 Task: Add a signature Marley Cooper containing Best wishes for a happy National Law Enforcement Appreciation Day, Marley Cooper to email address softage.3@softage.net and add a folder Real estate leases
Action: Mouse moved to (482, 455)
Screenshot: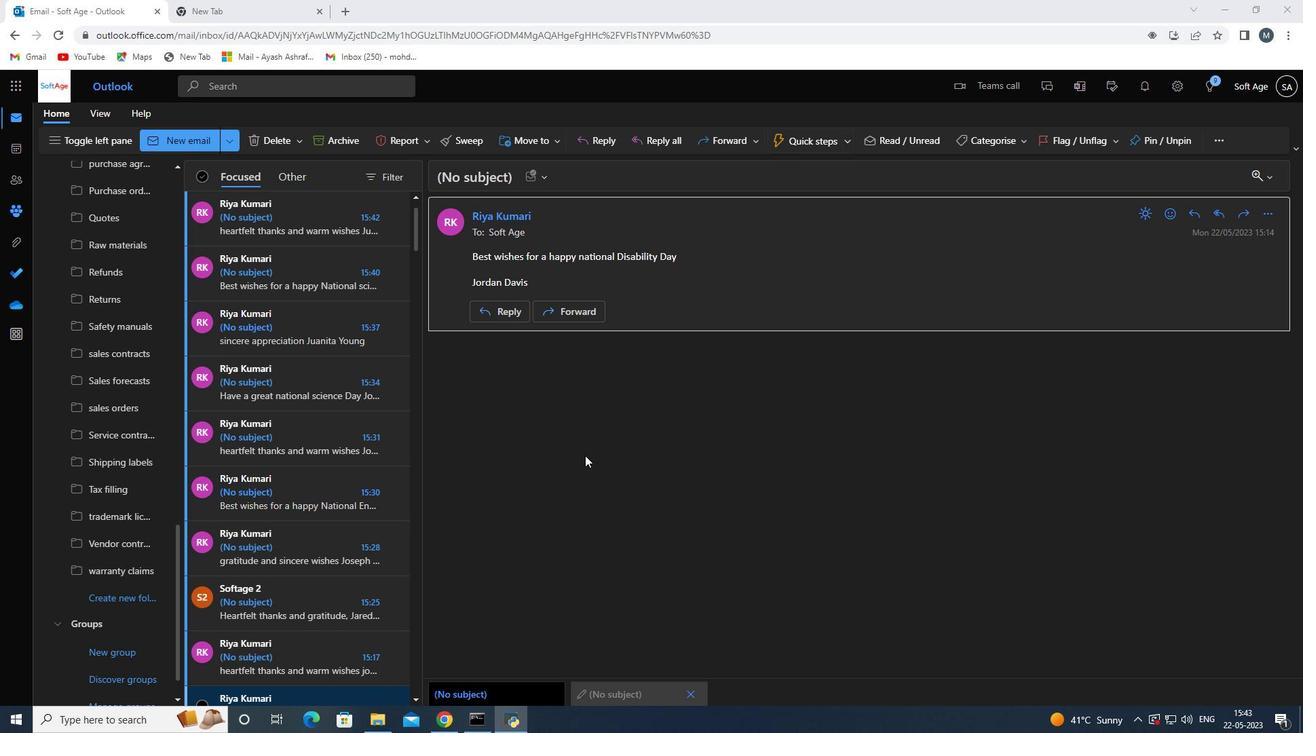 
Action: Mouse scrolled (482, 456) with delta (0, 0)
Screenshot: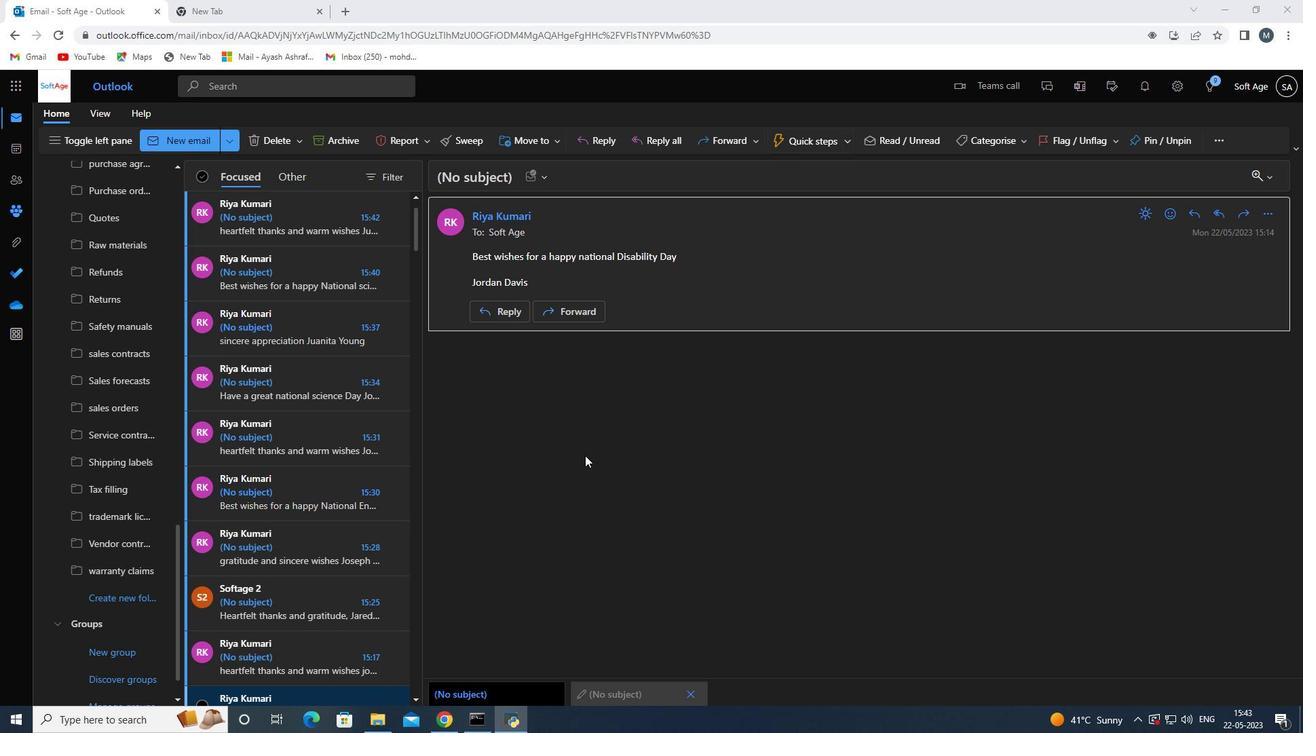 
Action: Mouse moved to (465, 447)
Screenshot: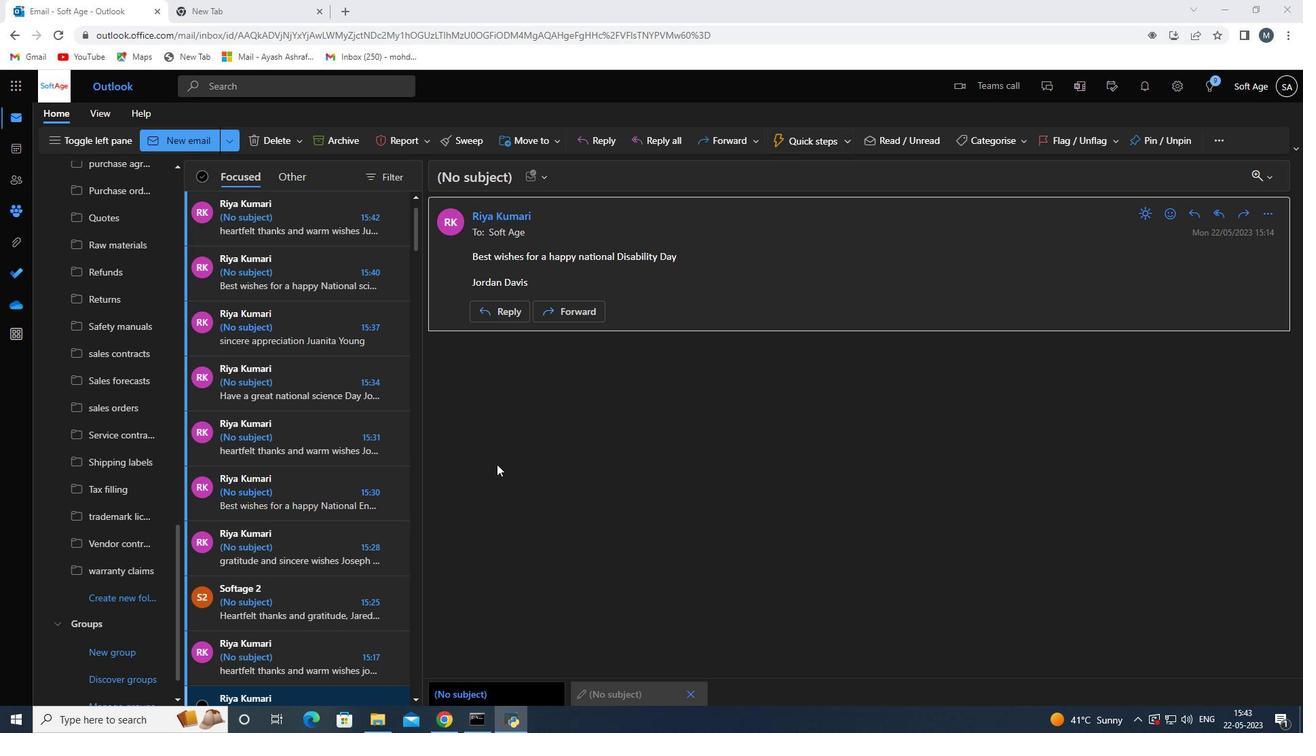 
Action: Mouse scrolled (465, 448) with delta (0, 0)
Screenshot: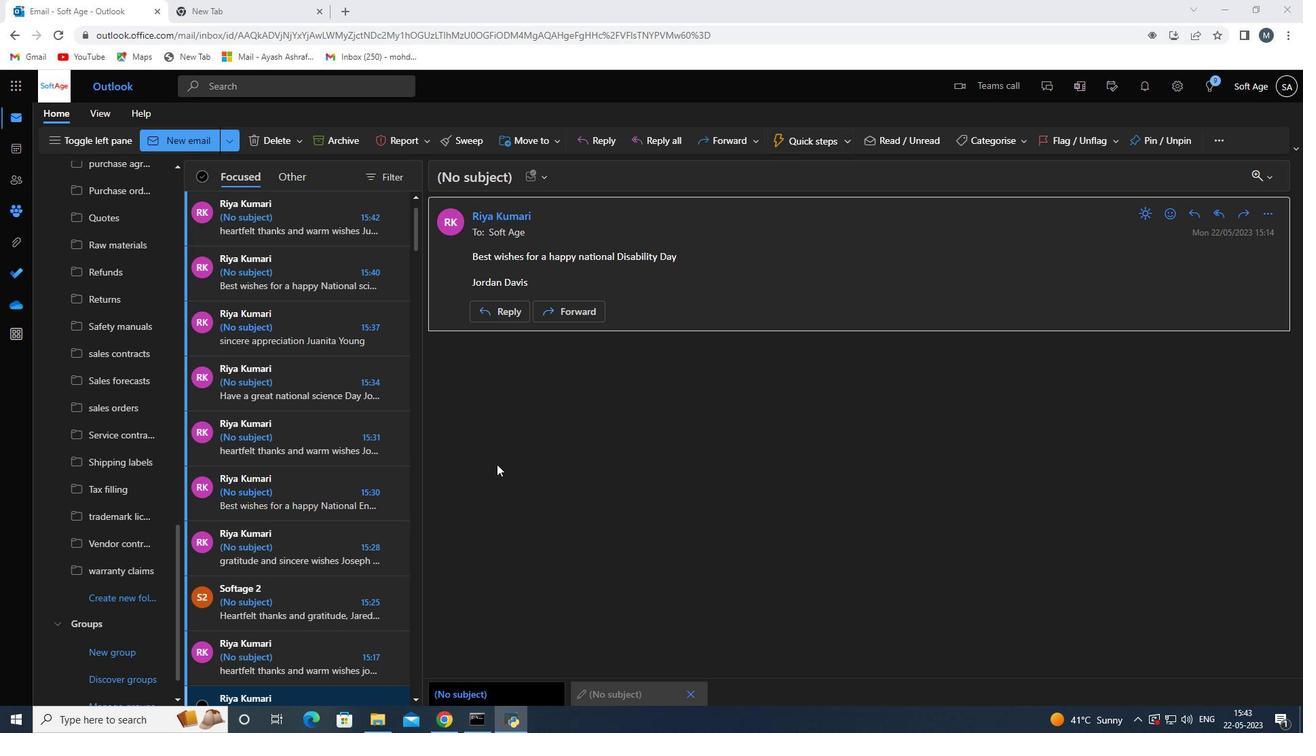 
Action: Mouse moved to (454, 443)
Screenshot: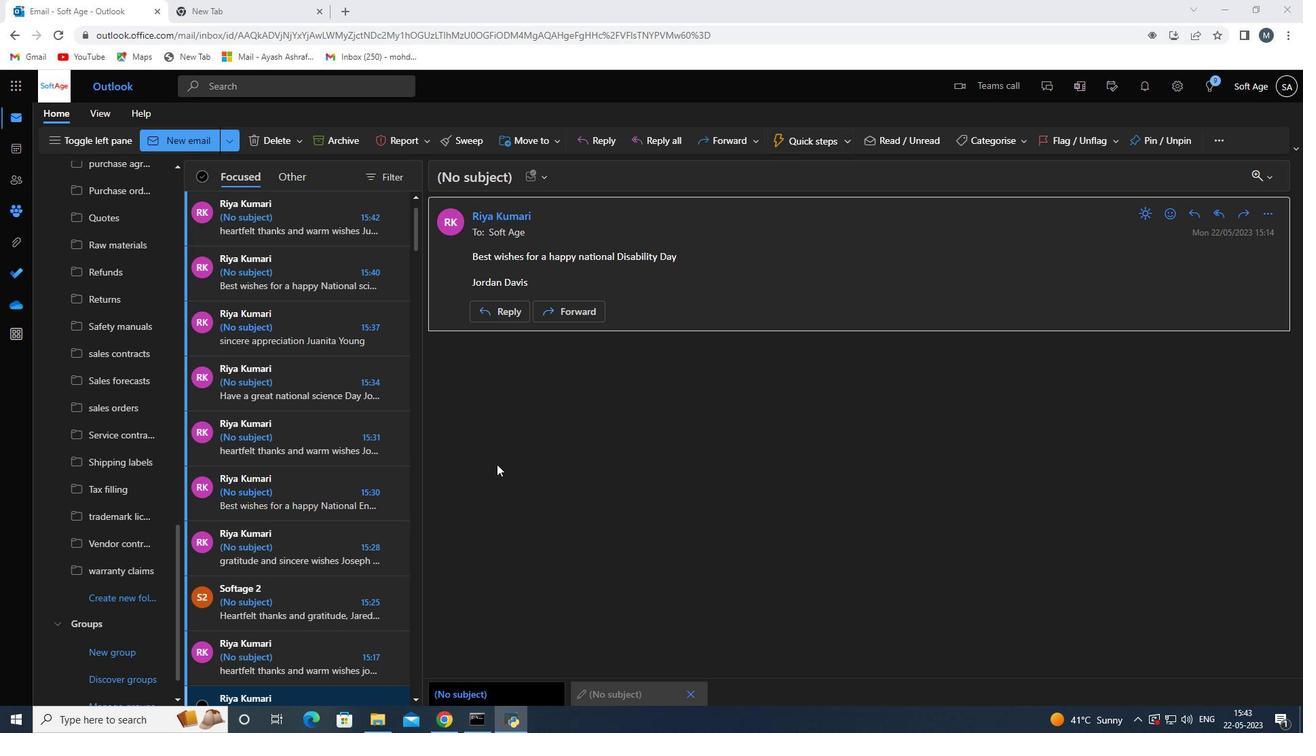 
Action: Mouse scrolled (454, 444) with delta (0, 0)
Screenshot: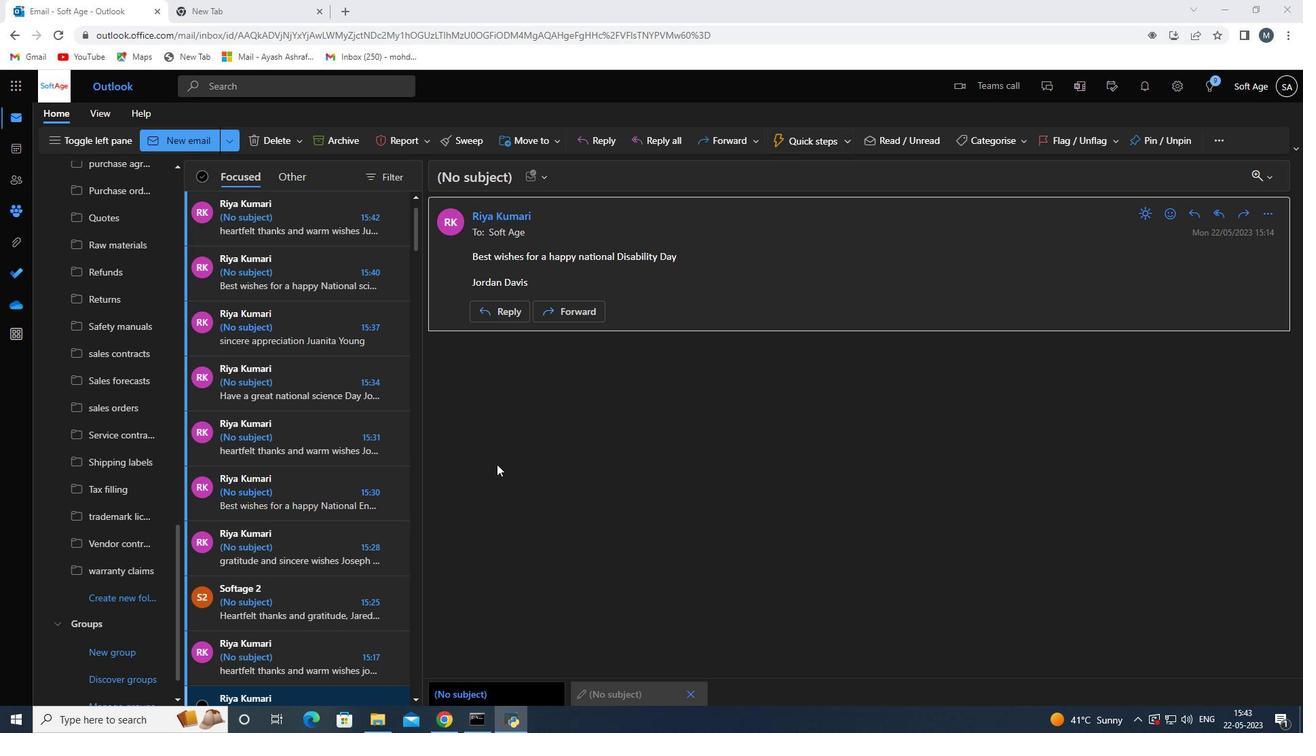 
Action: Mouse moved to (437, 433)
Screenshot: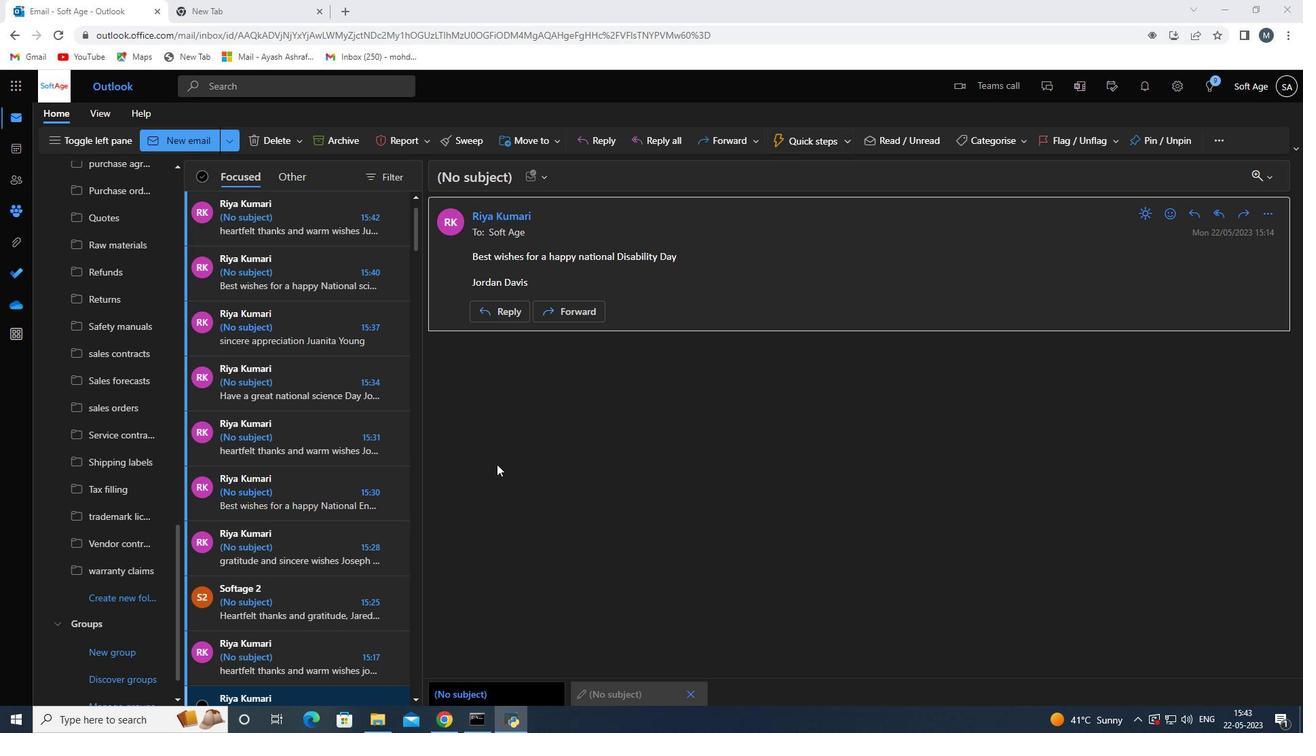 
Action: Mouse scrolled (437, 434) with delta (0, 0)
Screenshot: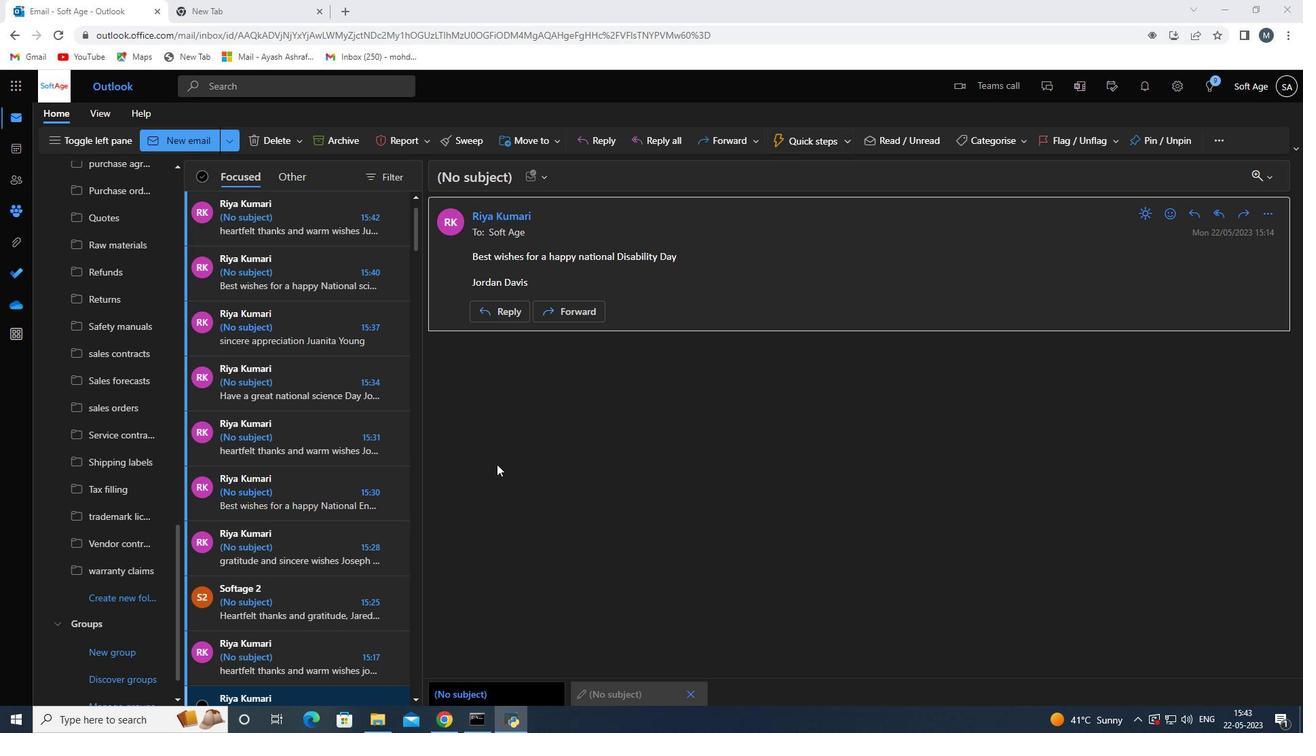 
Action: Mouse moved to (188, 147)
Screenshot: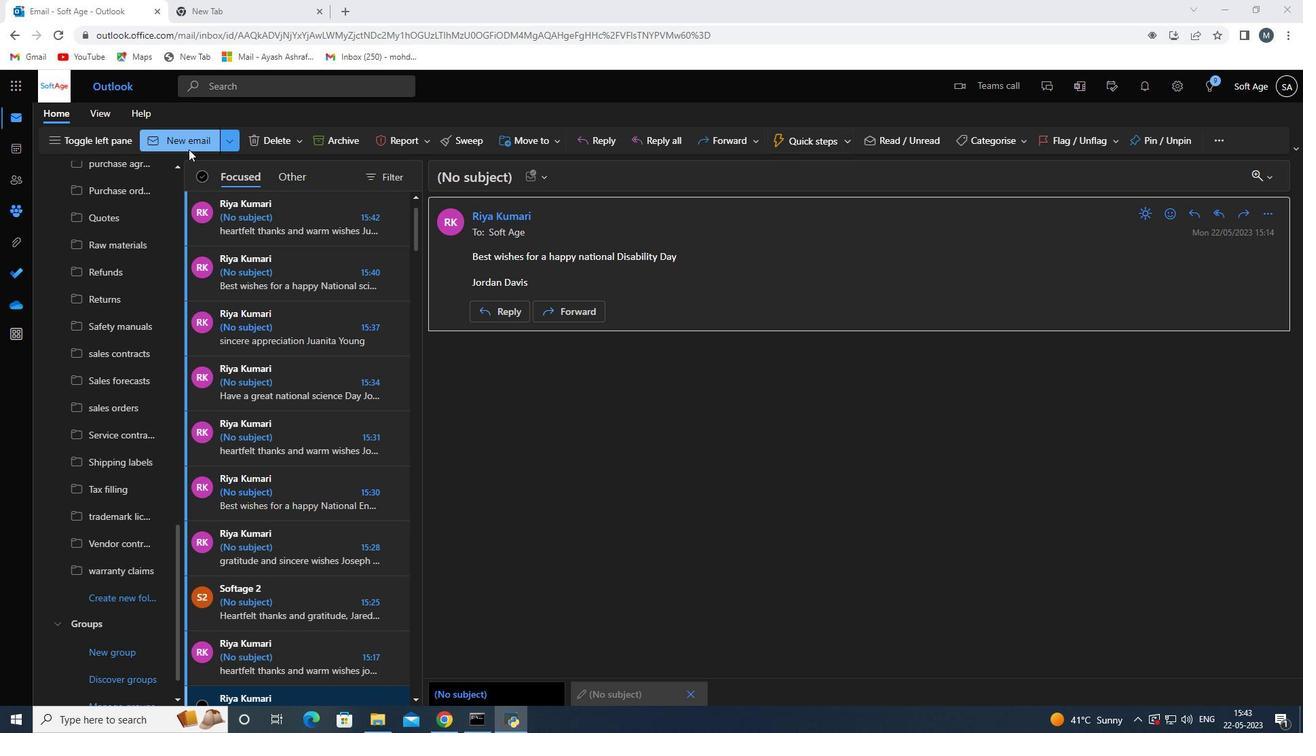 
Action: Mouse pressed left at (188, 147)
Screenshot: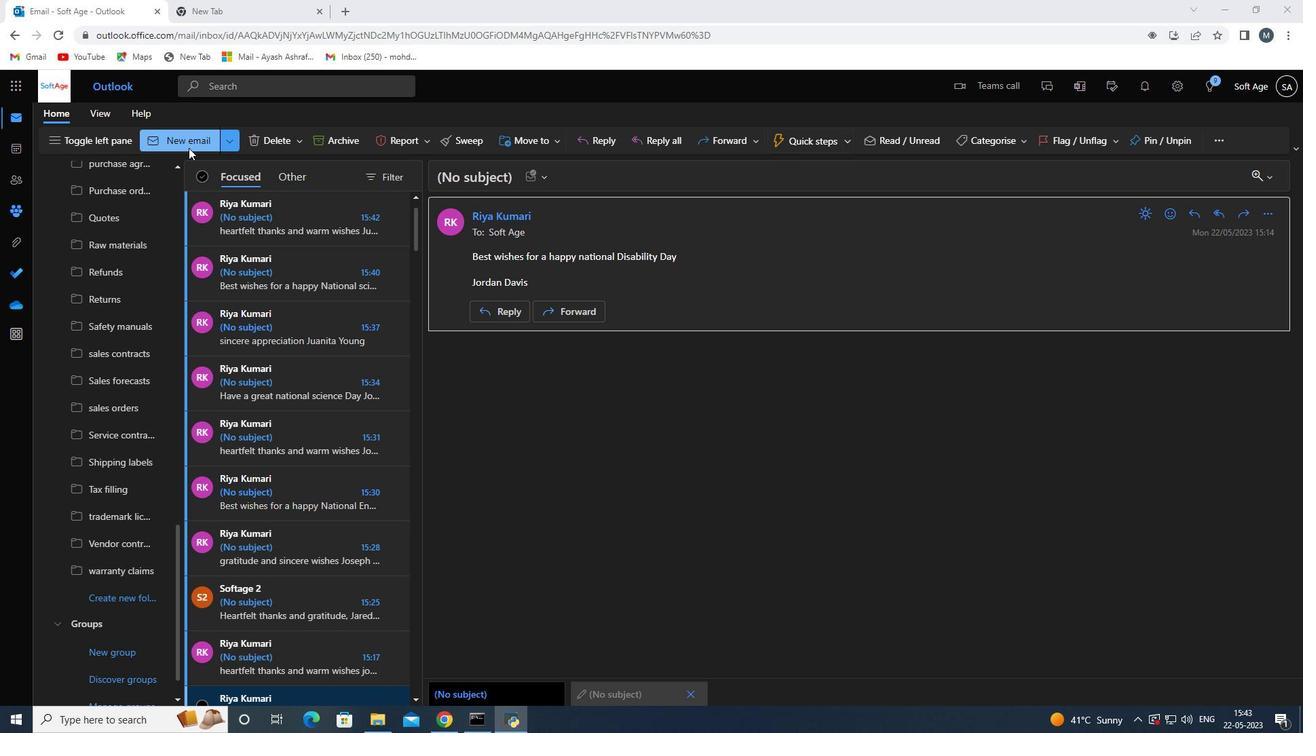 
Action: Mouse moved to (522, 220)
Screenshot: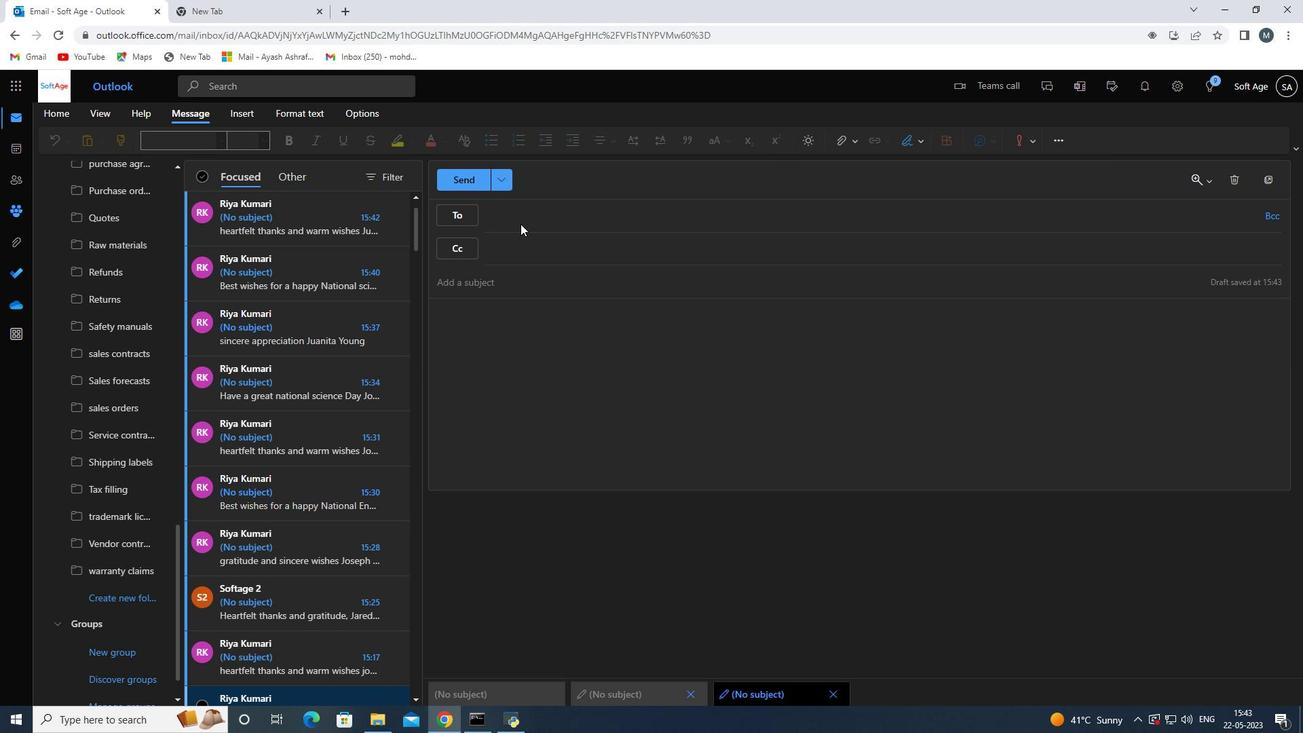 
Action: Mouse pressed left at (522, 220)
Screenshot: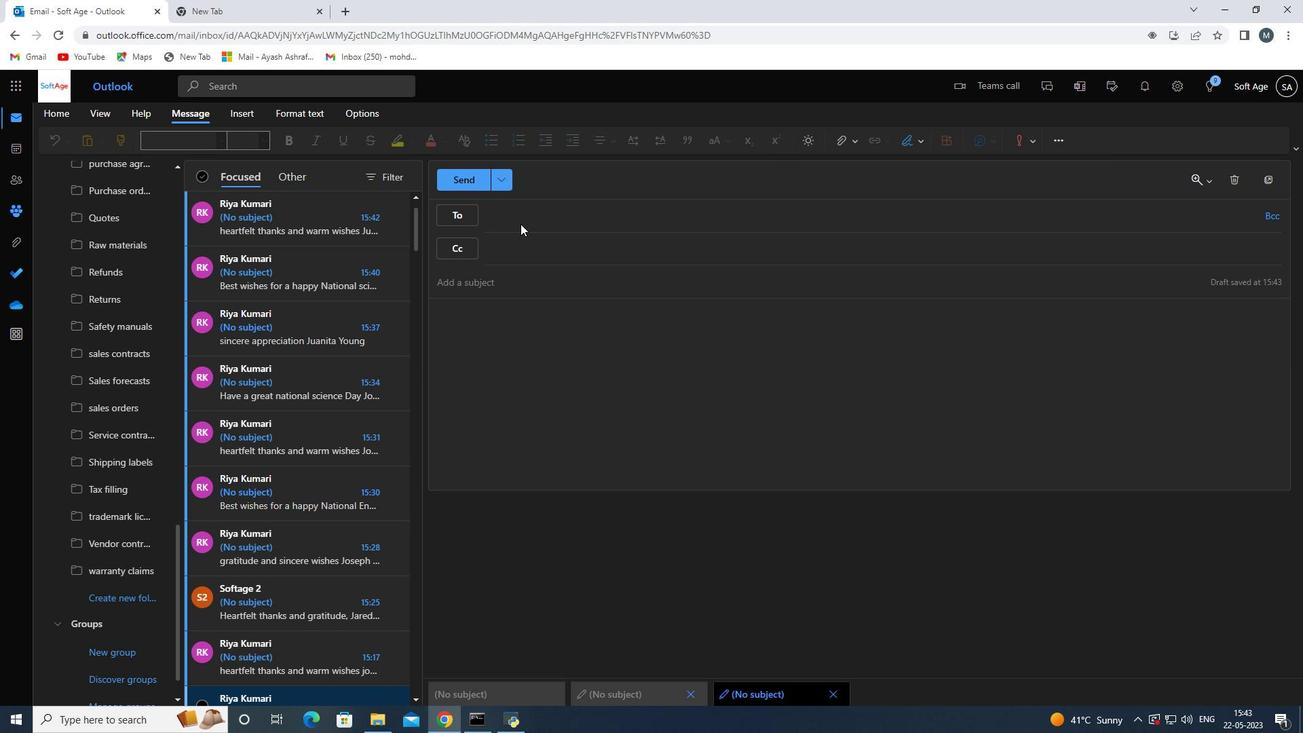 
Action: Mouse moved to (922, 137)
Screenshot: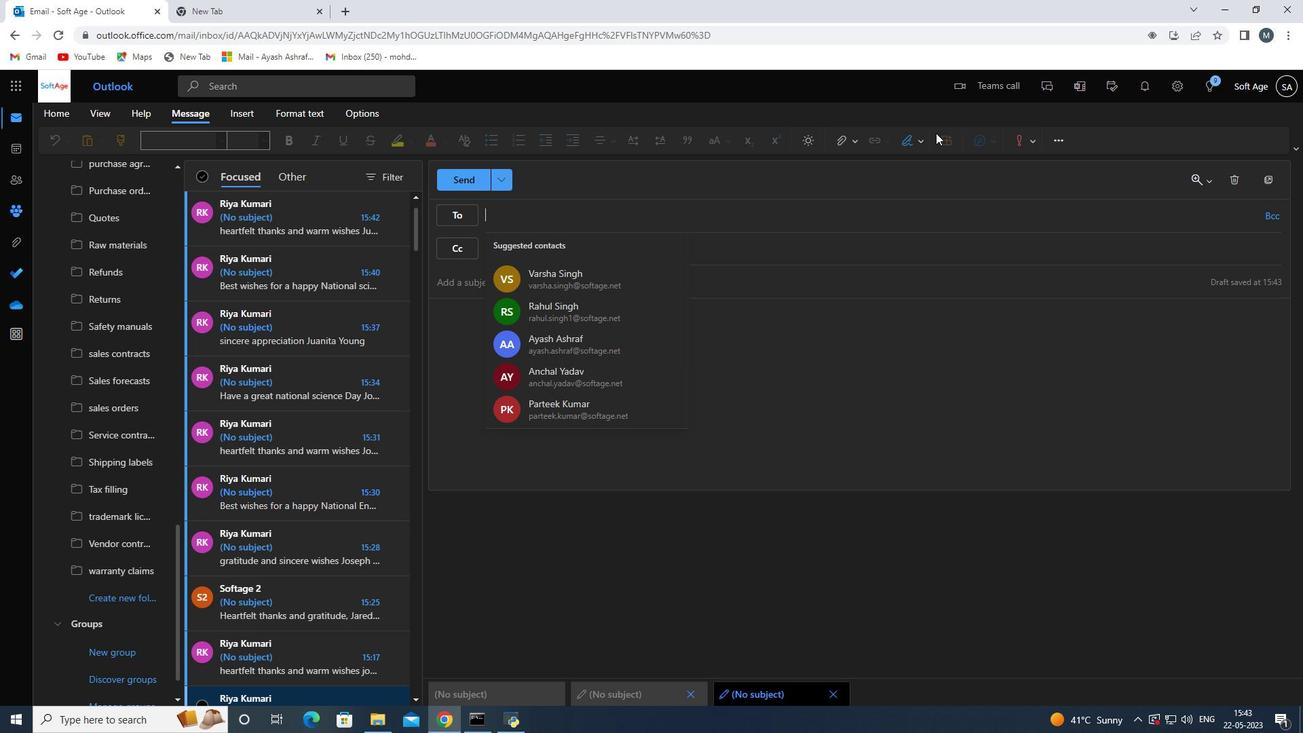 
Action: Mouse pressed left at (922, 137)
Screenshot: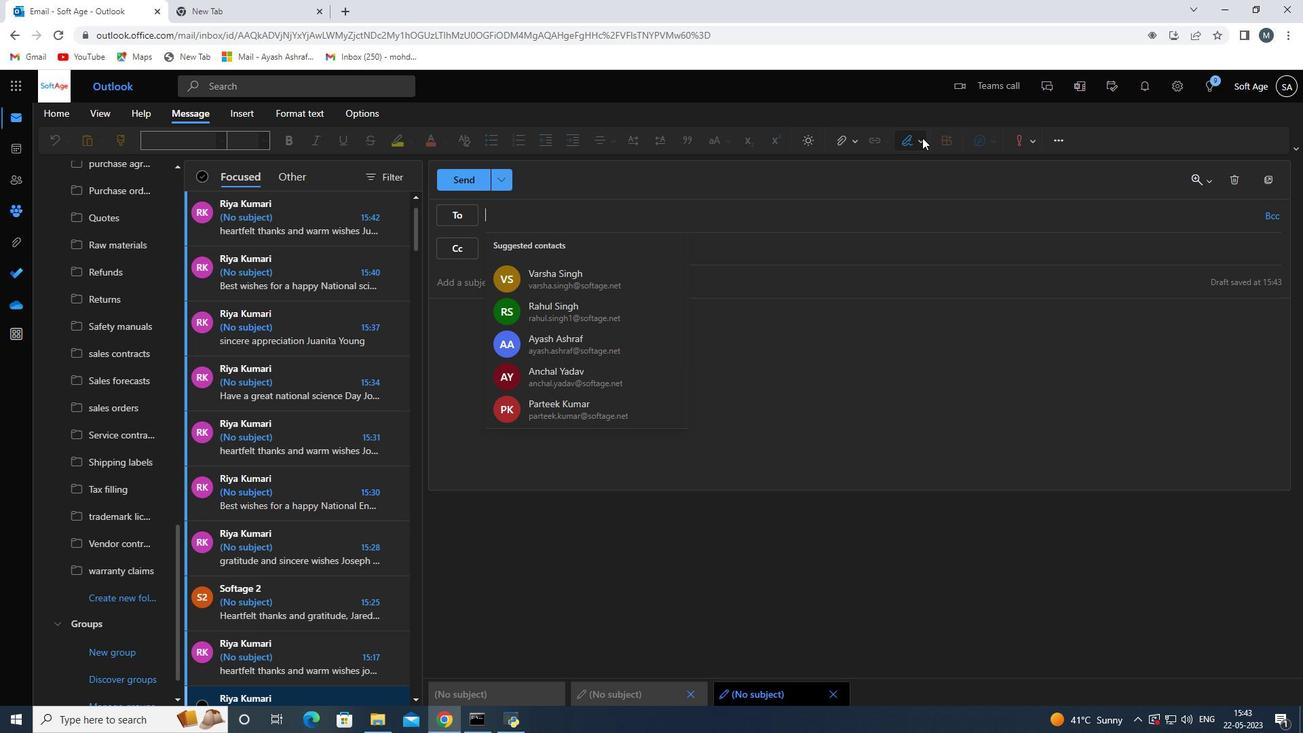 
Action: Mouse moved to (876, 198)
Screenshot: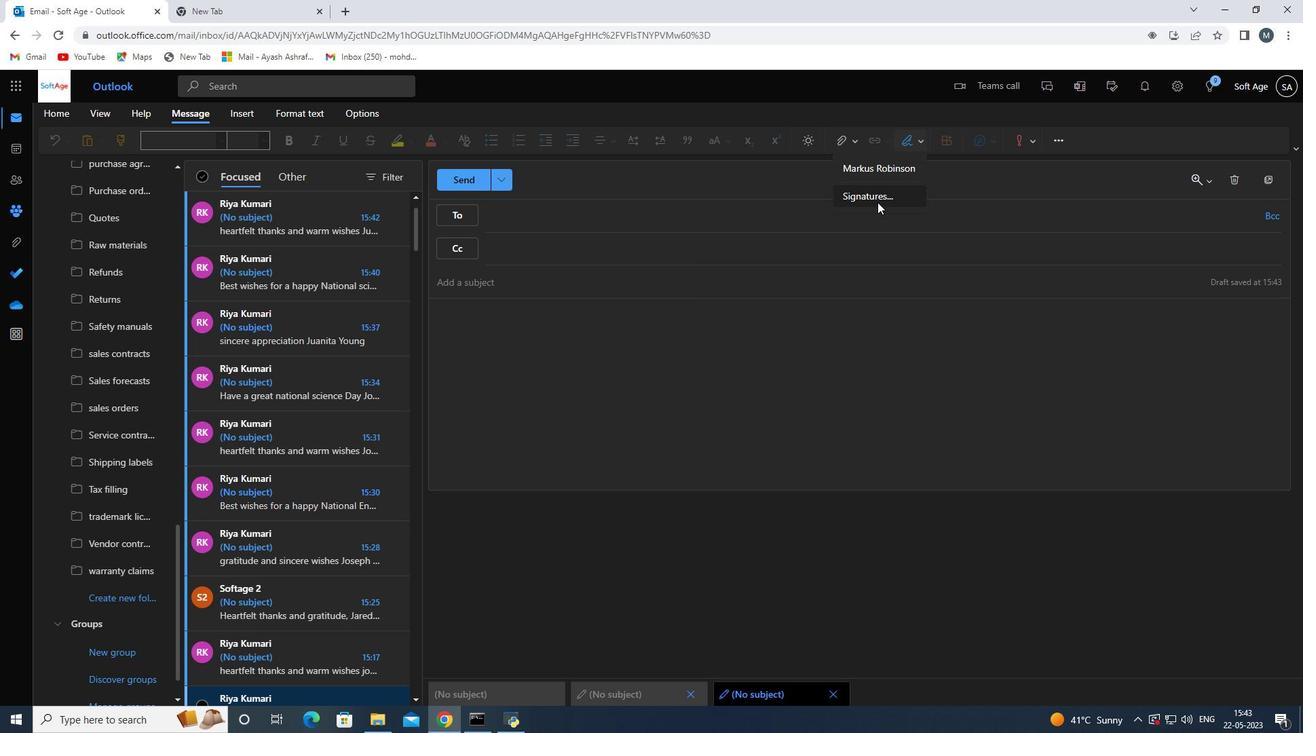 
Action: Mouse pressed left at (876, 198)
Screenshot: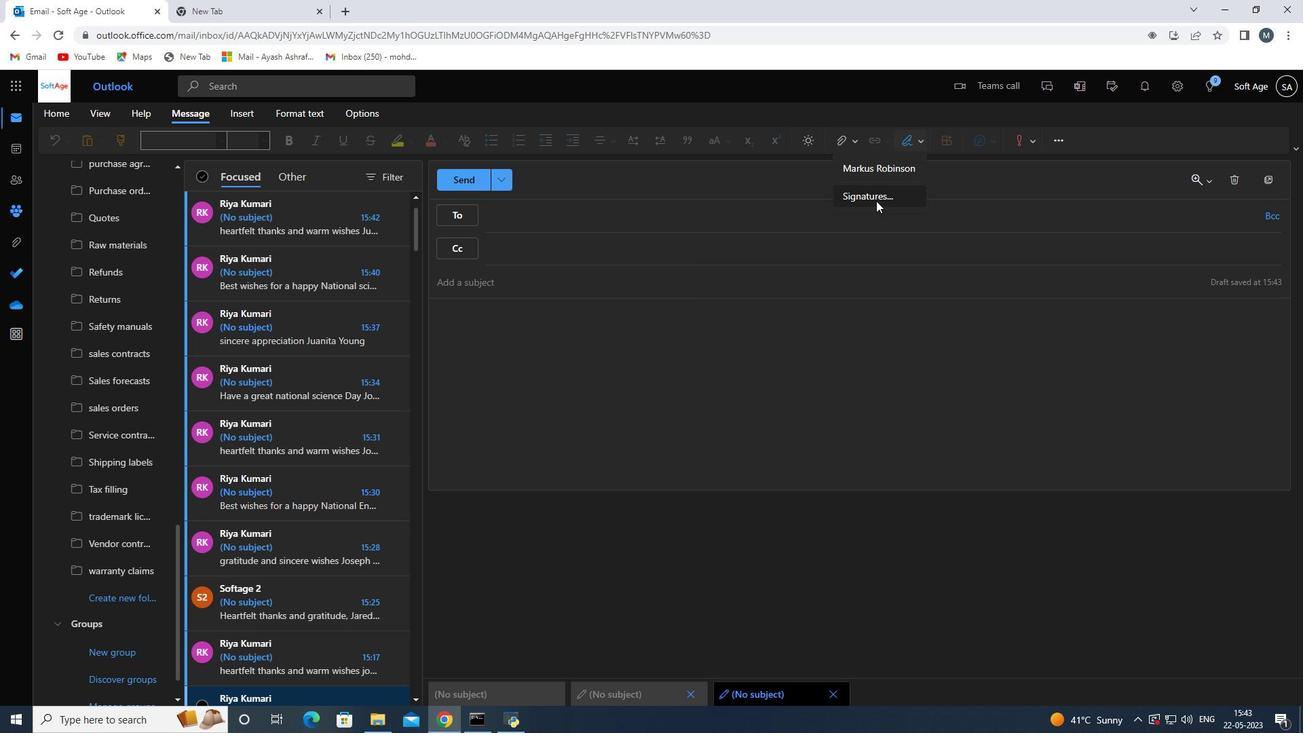 
Action: Mouse moved to (927, 248)
Screenshot: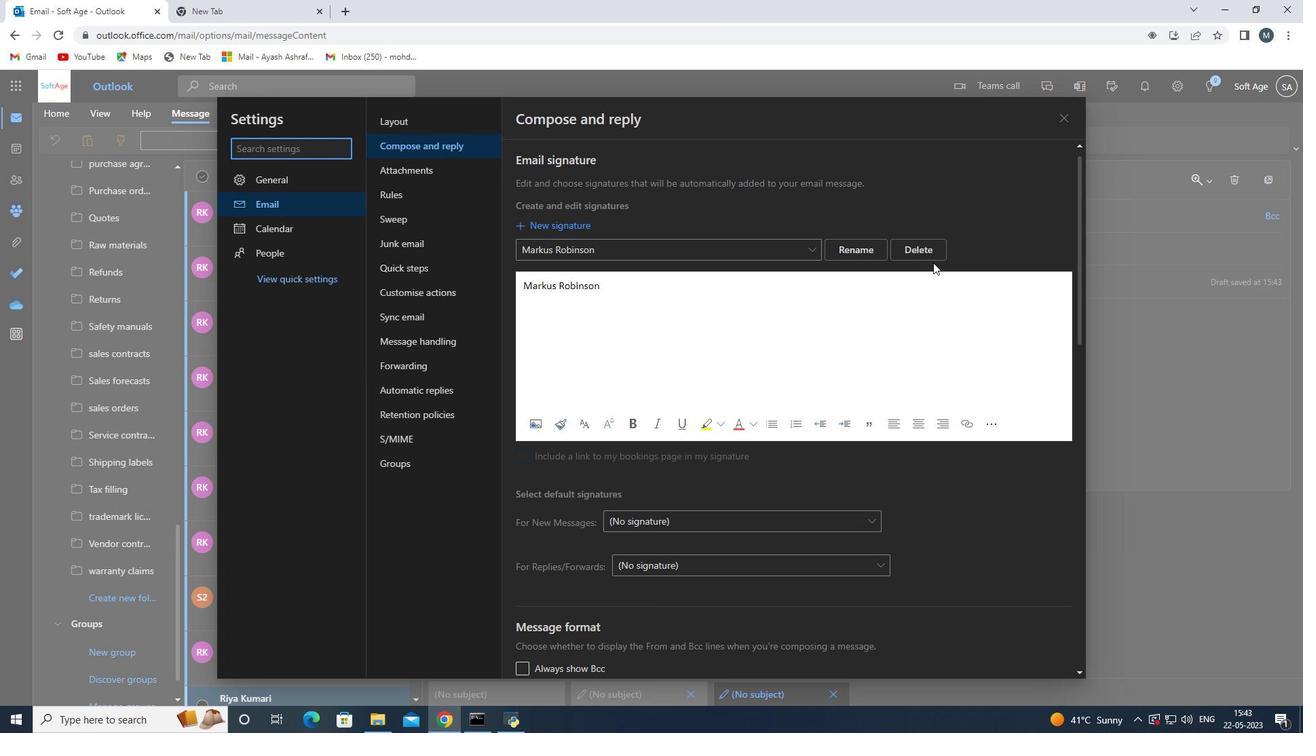 
Action: Mouse pressed left at (927, 248)
Screenshot: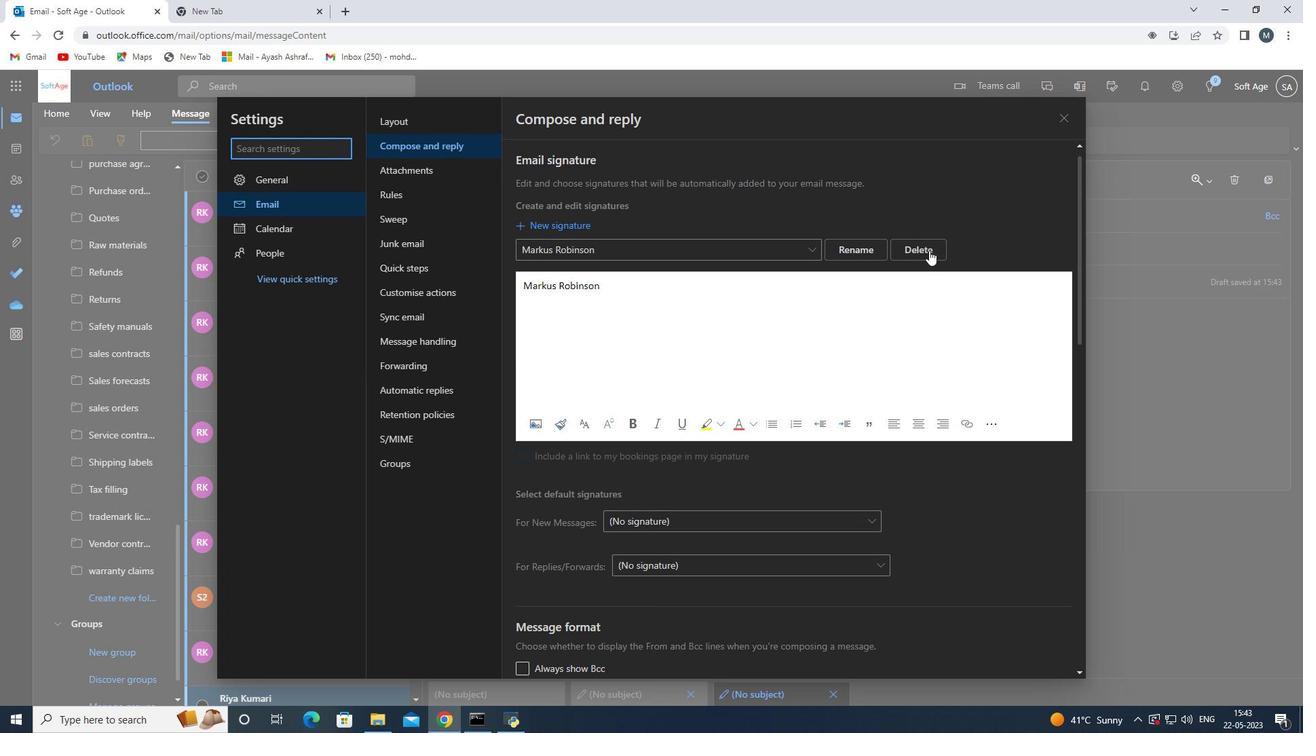 
Action: Mouse moved to (617, 248)
Screenshot: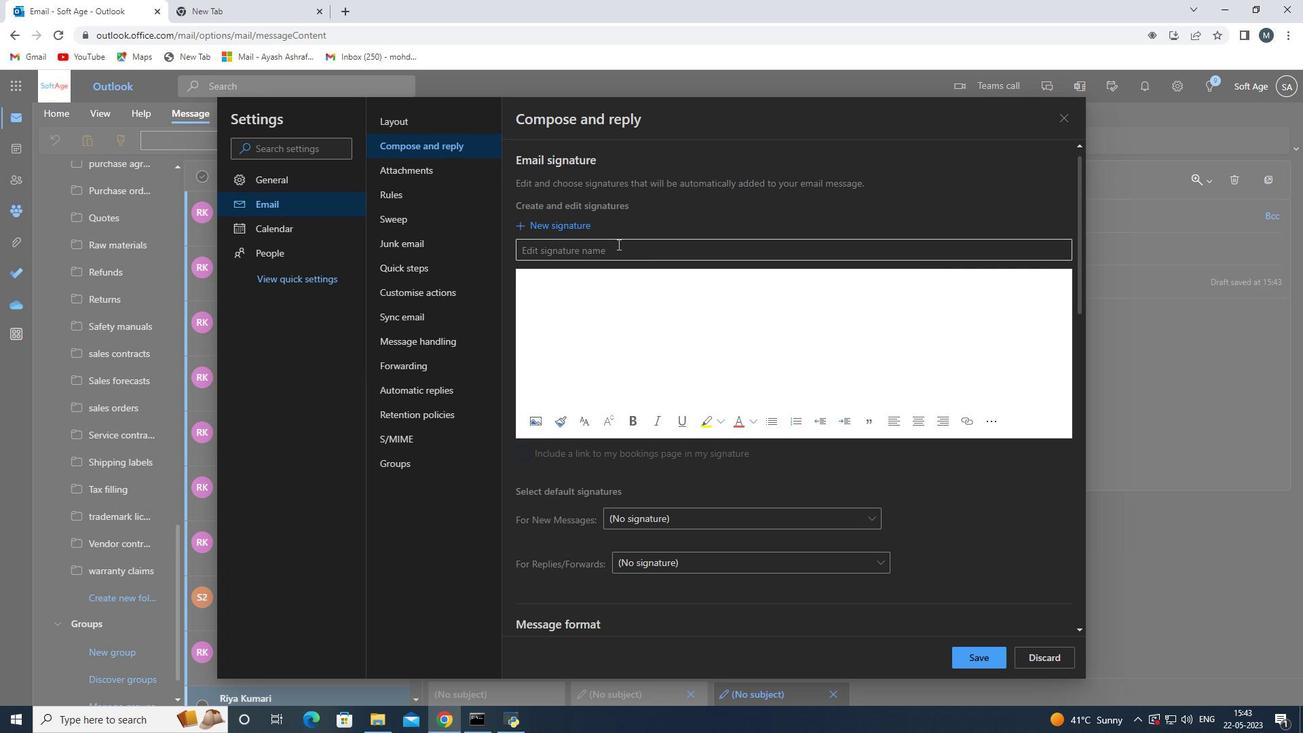 
Action: Mouse pressed left at (617, 248)
Screenshot: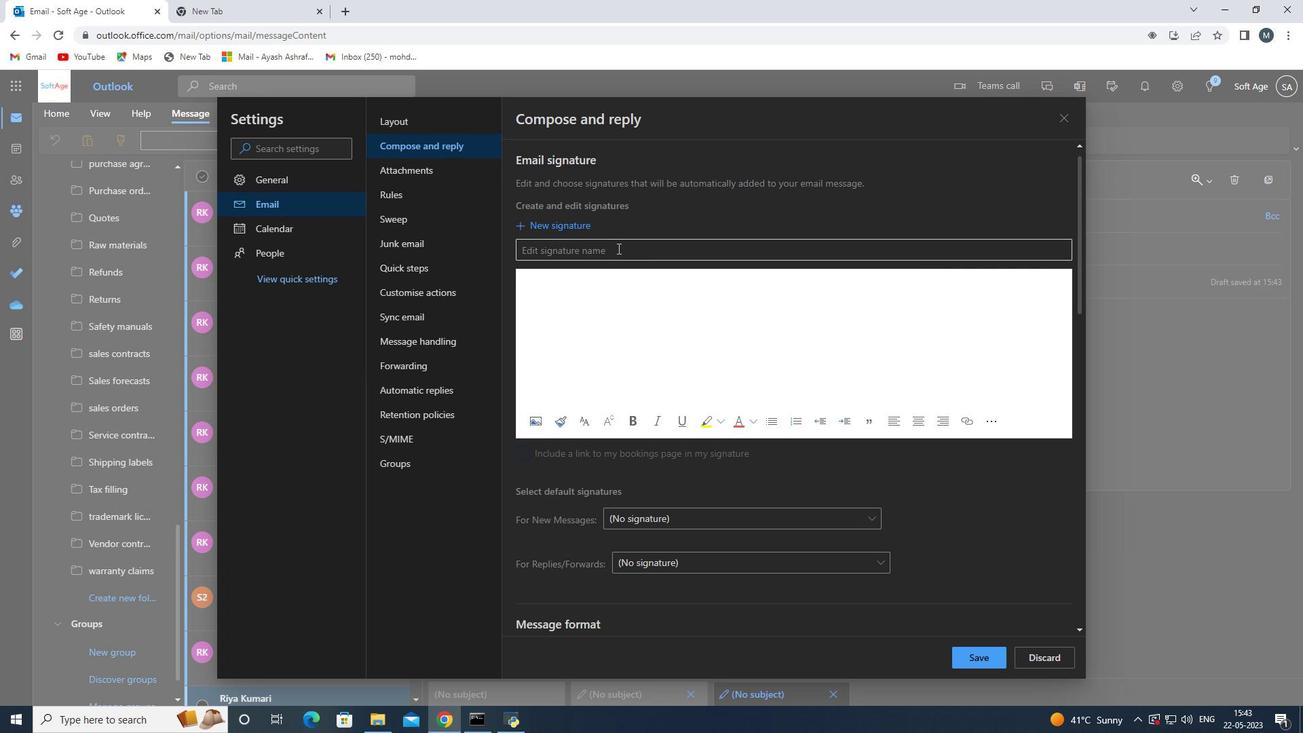
Action: Key pressed <Key.shift>marley<Key.space><Key.backspace><Key.backspace><Key.backspace><Key.backspace><Key.backspace><Key.backspace><Key.backspace><Key.backspace><Key.backspace><Key.backspace><Key.backspace><Key.backspace><Key.shift>Marley<Key.space><Key.shift><Key.shift><Key.shift><Key.shift><Key.shift><Key.shift>Cooper<Key.space>
Screenshot: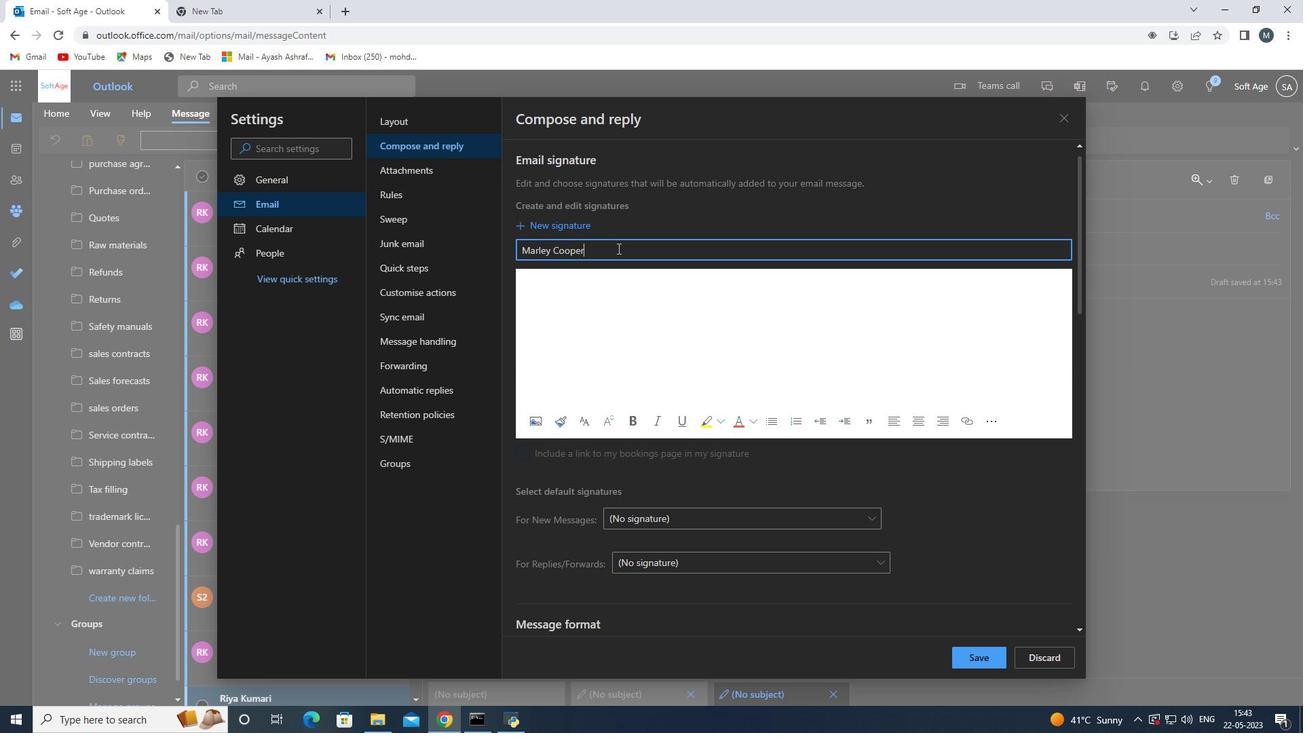 
Action: Mouse moved to (603, 299)
Screenshot: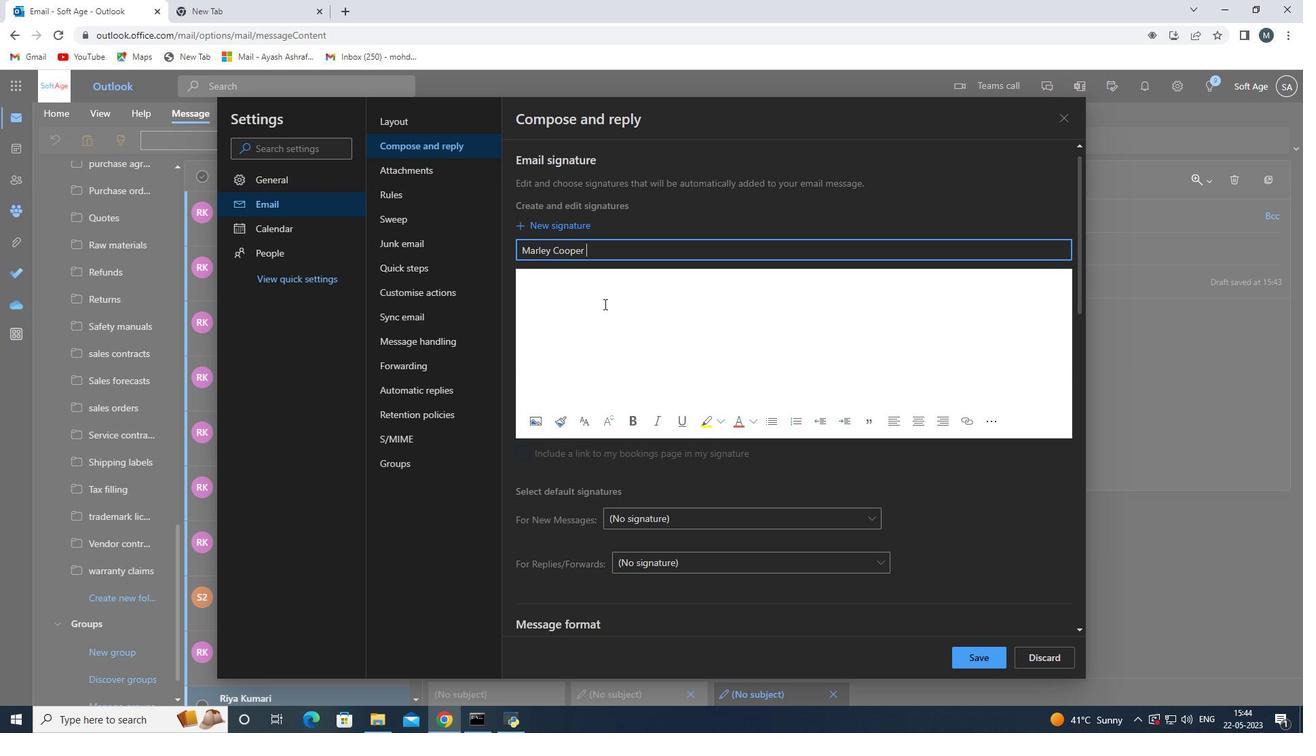 
Action: Mouse pressed left at (603, 299)
Screenshot: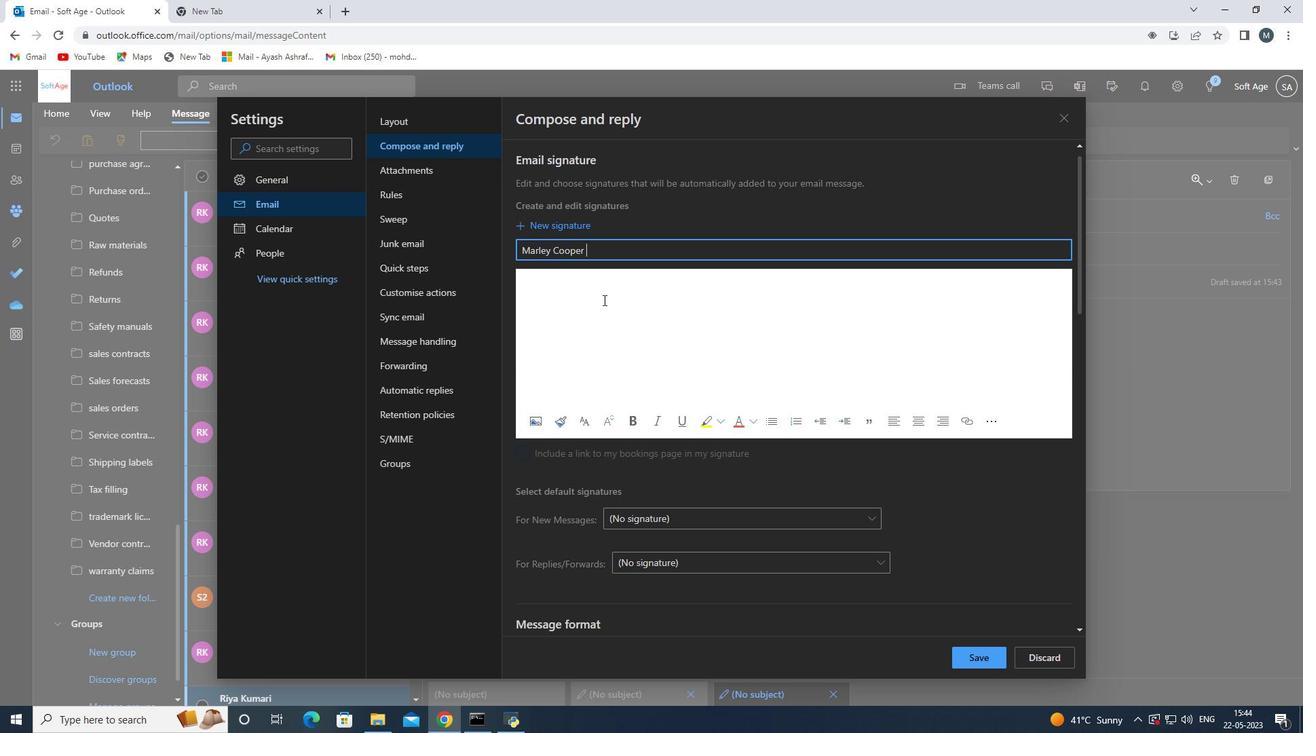 
Action: Mouse moved to (603, 298)
Screenshot: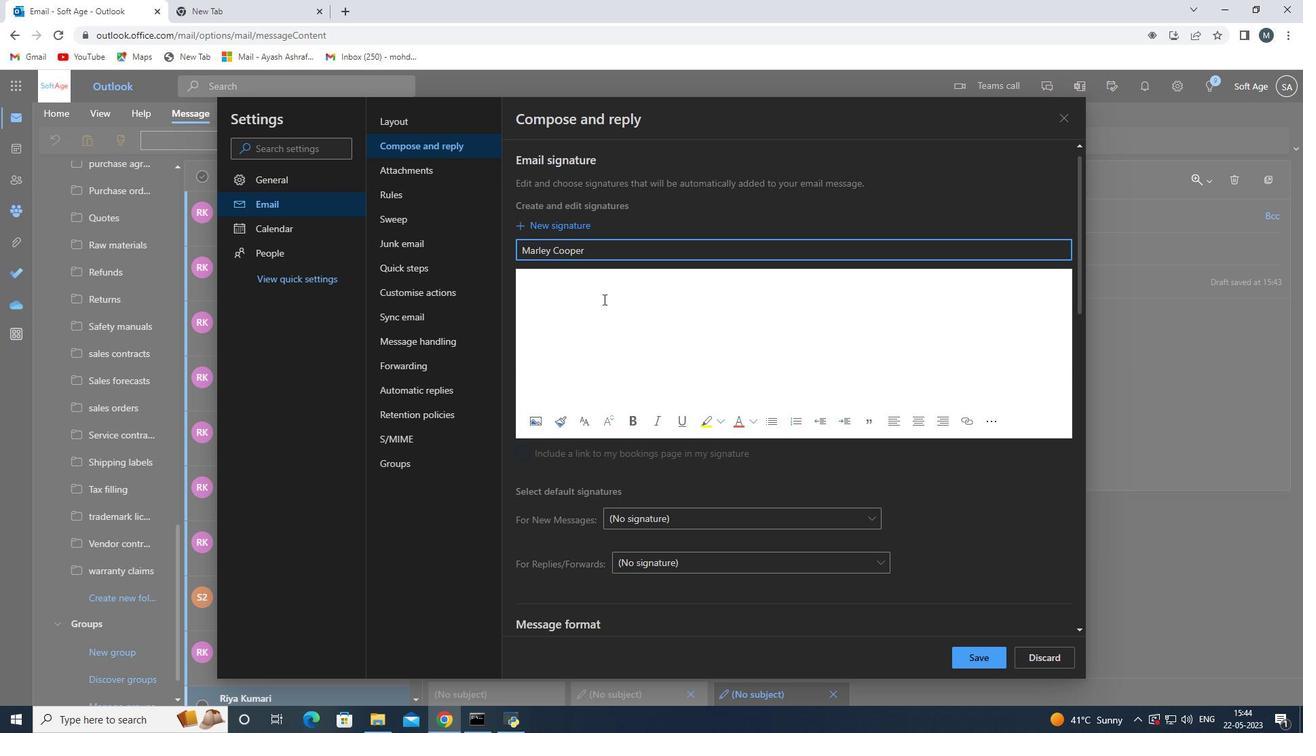 
Action: Key pressed <Key.shift>Marley<Key.space><Key.shift><Key.shift><Key.shift><Key.shift><Key.shift><Key.shift><Key.shift>Cooper<Key.space>
Screenshot: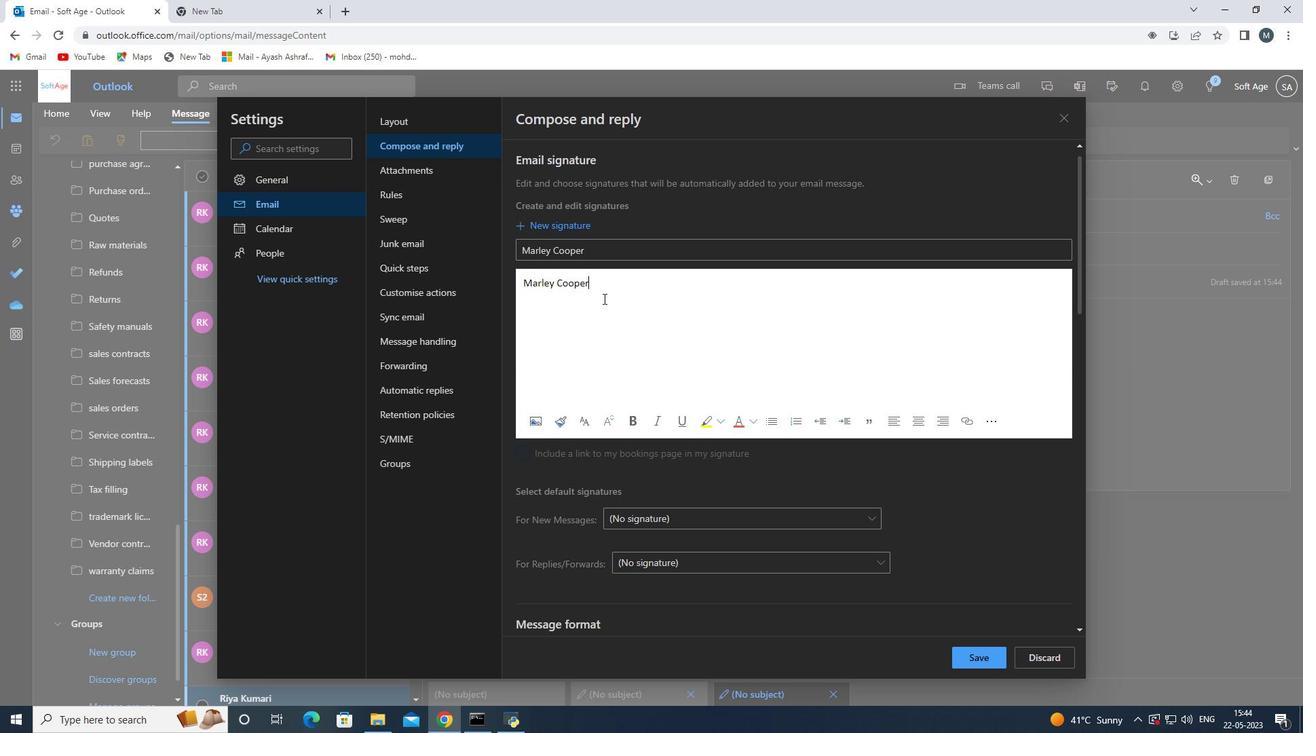 
Action: Mouse moved to (977, 666)
Screenshot: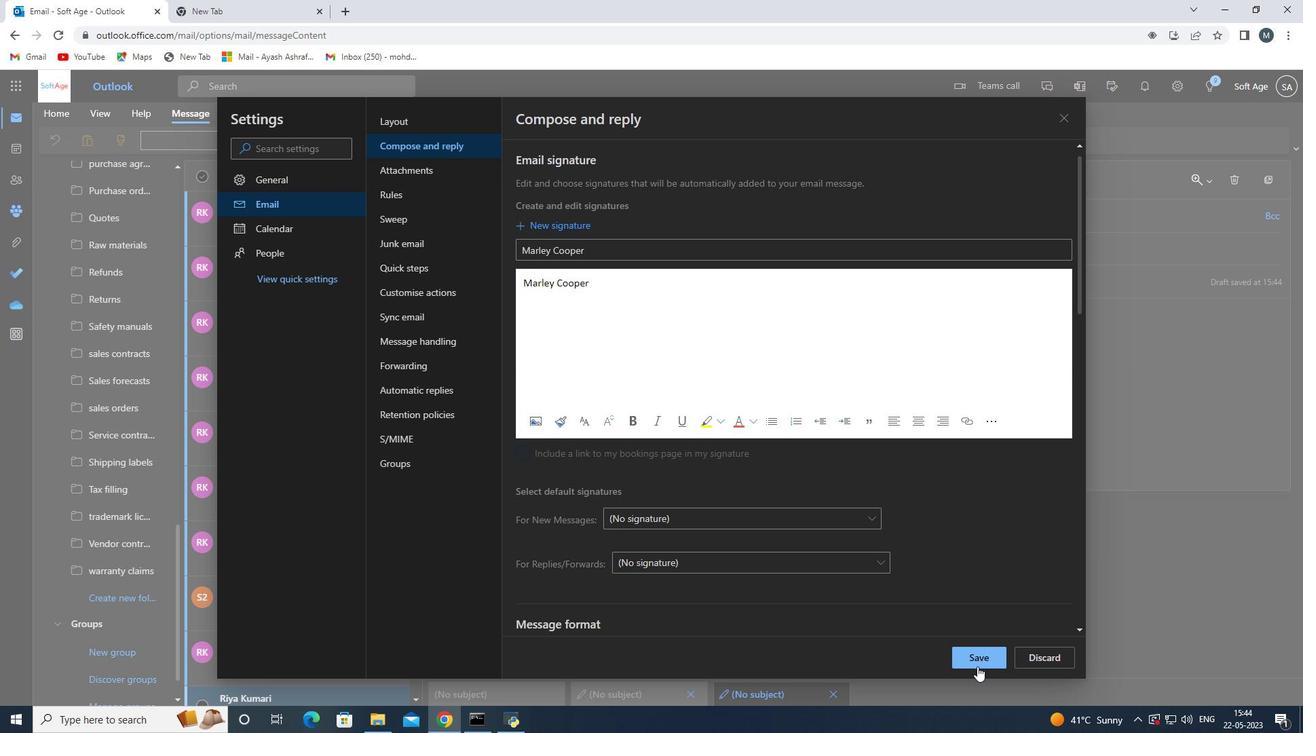 
Action: Mouse pressed left at (977, 666)
Screenshot: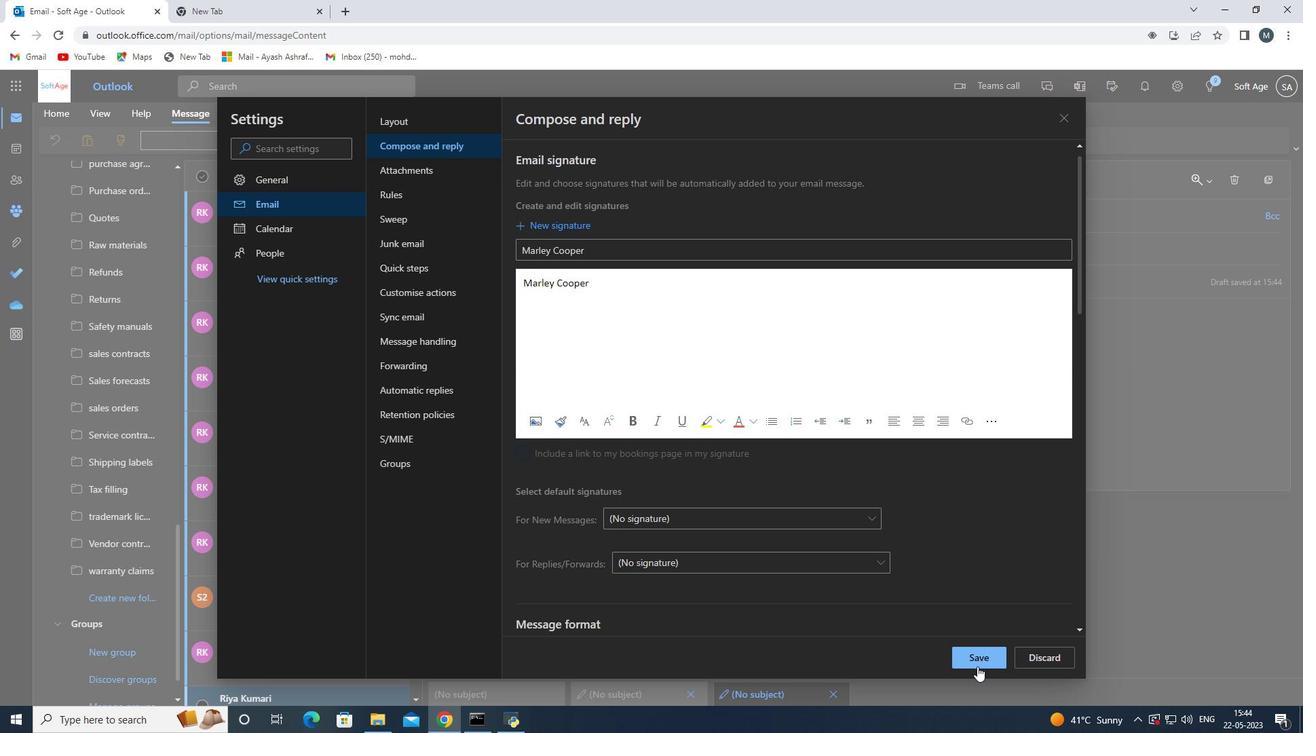 
Action: Mouse moved to (1060, 117)
Screenshot: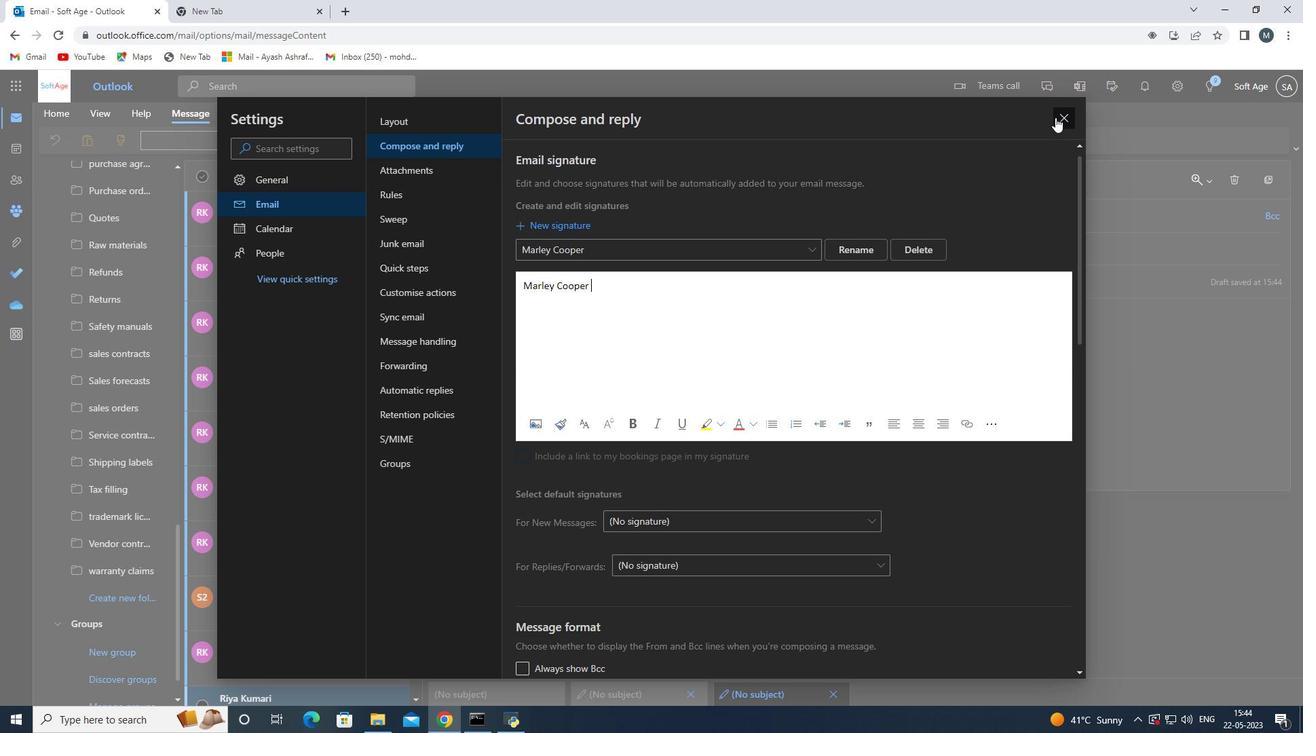 
Action: Mouse pressed left at (1060, 117)
Screenshot: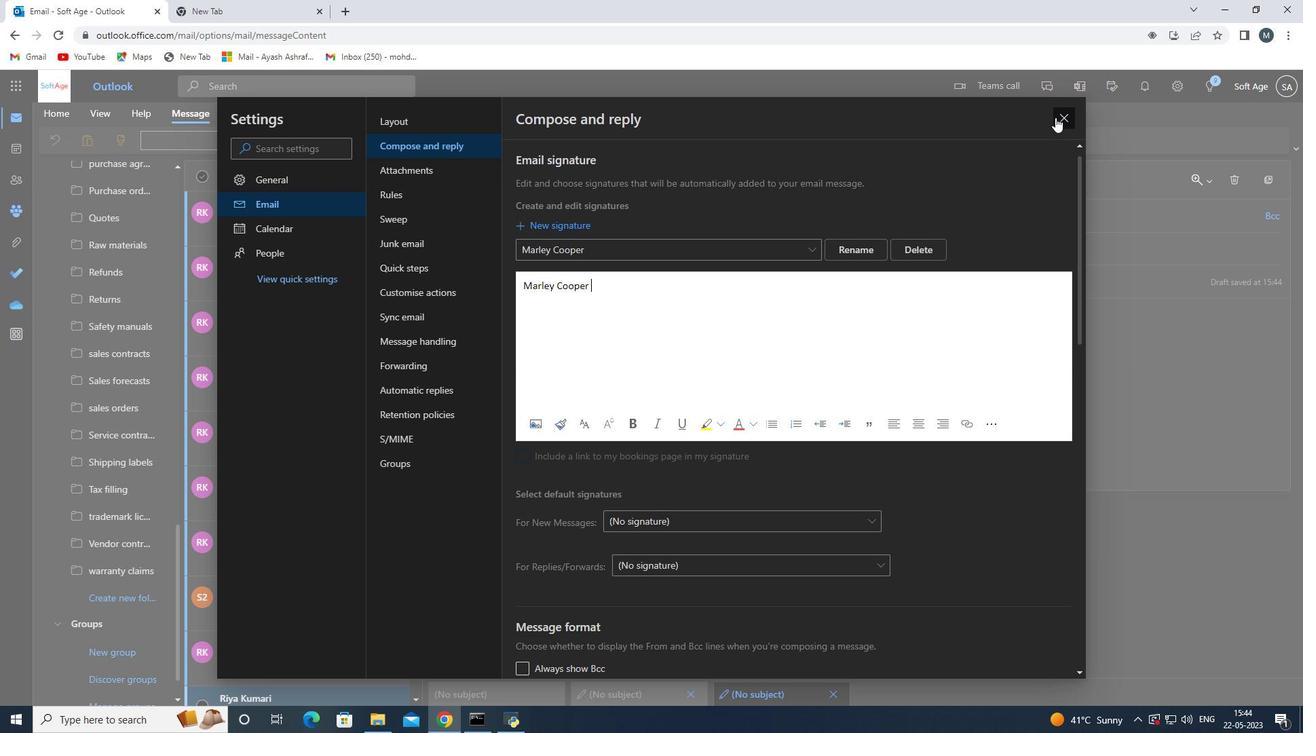 
Action: Mouse moved to (542, 310)
Screenshot: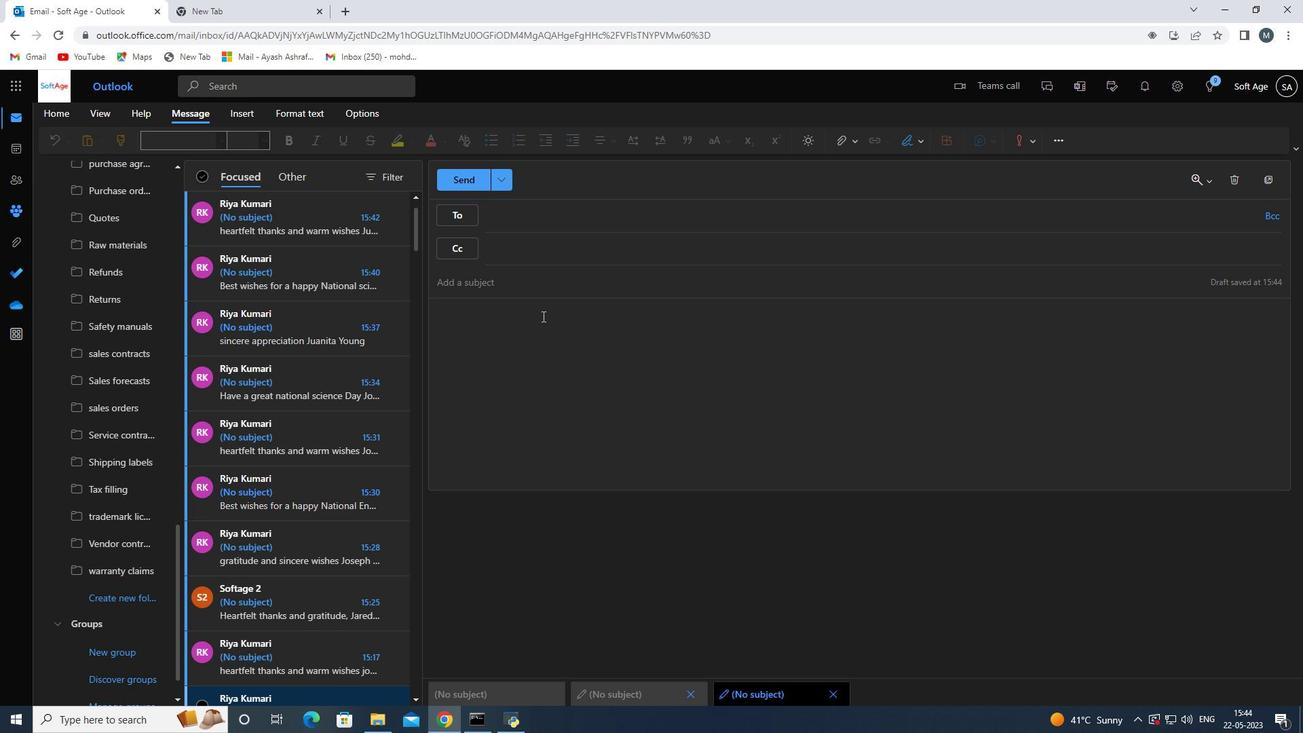 
Action: Mouse pressed left at (542, 310)
Screenshot: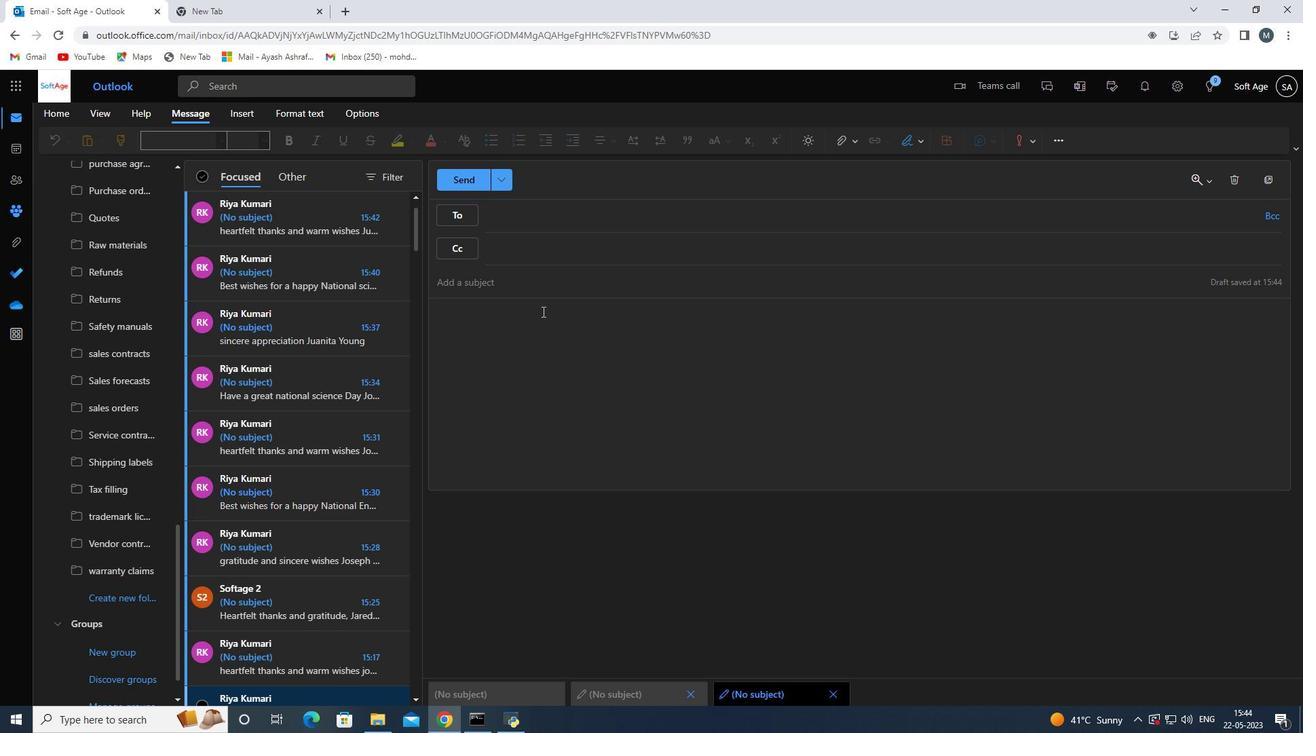 
Action: Mouse moved to (539, 310)
Screenshot: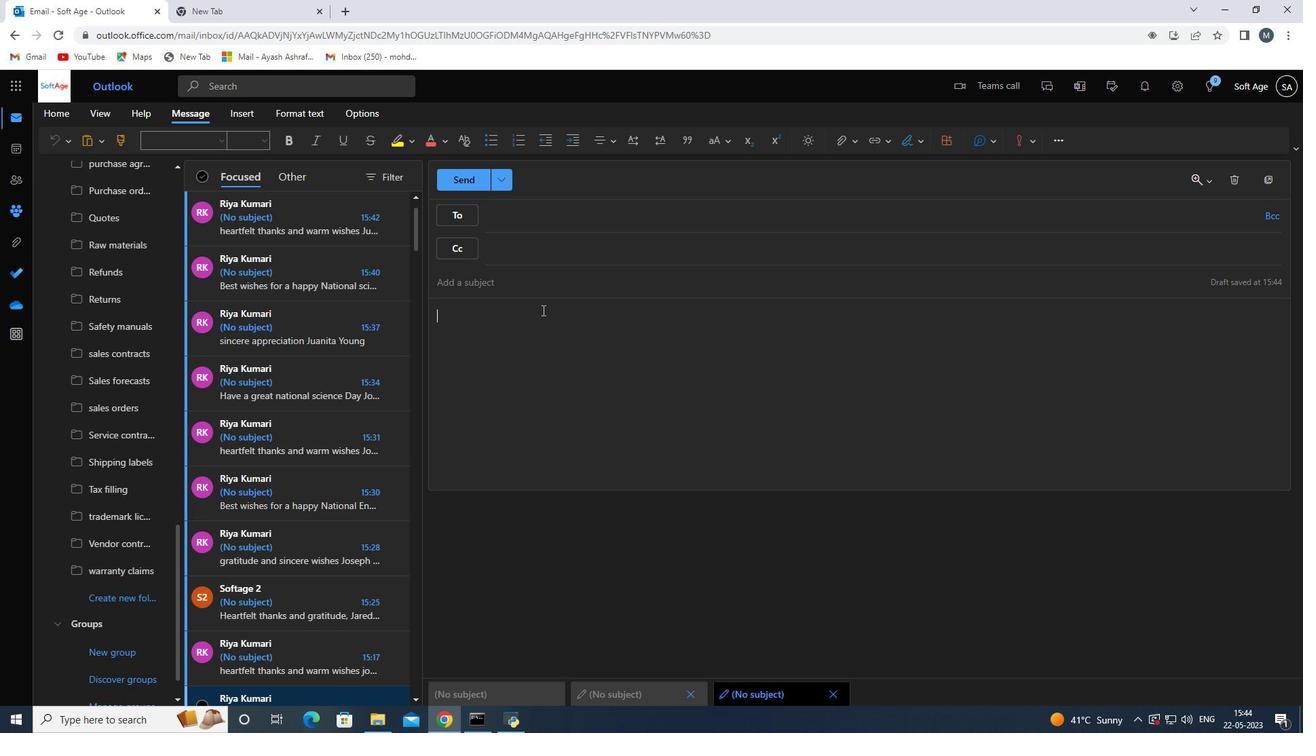 
Action: Key pressed <Key.shift><Key.shift><Key.shift><Key.shift><Key.shift>Best<Key.space>wishes<Key.space>for<Key.space>a<Key.space>happy<Key.space>b<Key.backspace>national<Key.space>law<Key.space>enforcement<Key.space>appreciation<Key.space>day
Screenshot: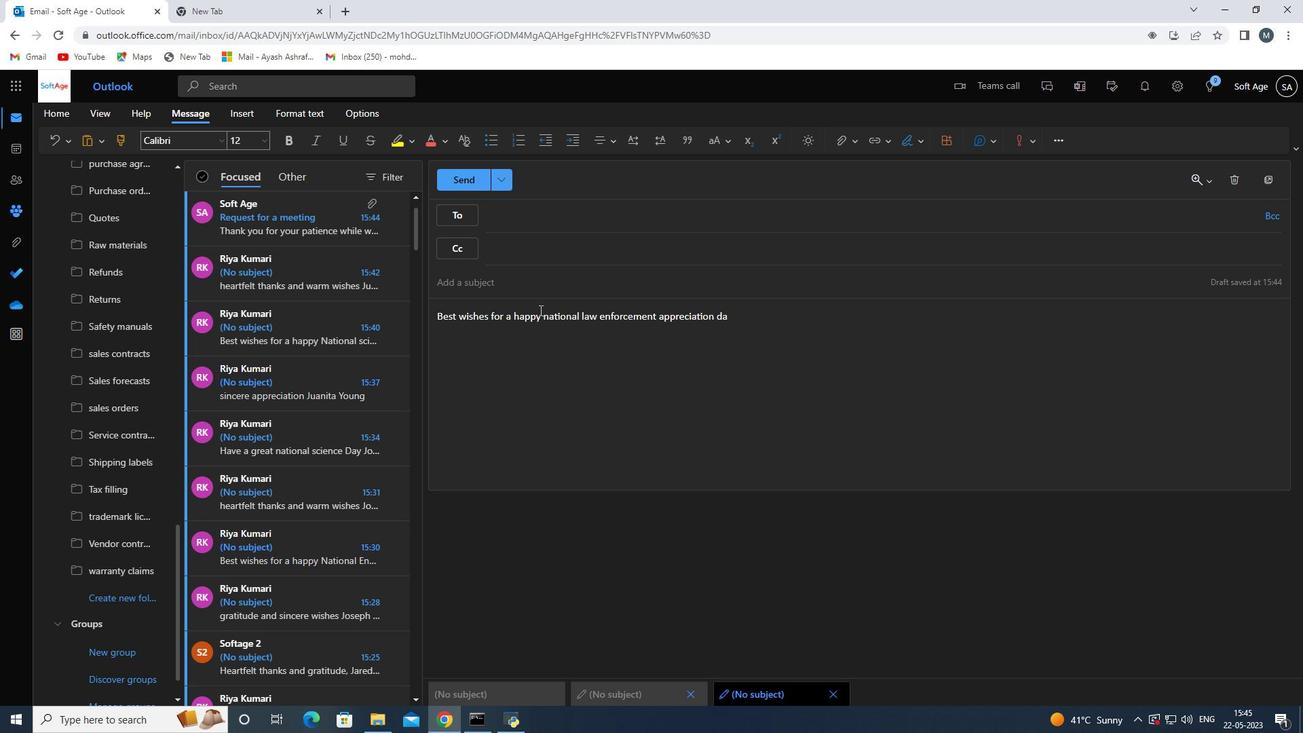 
Action: Mouse moved to (754, 369)
Screenshot: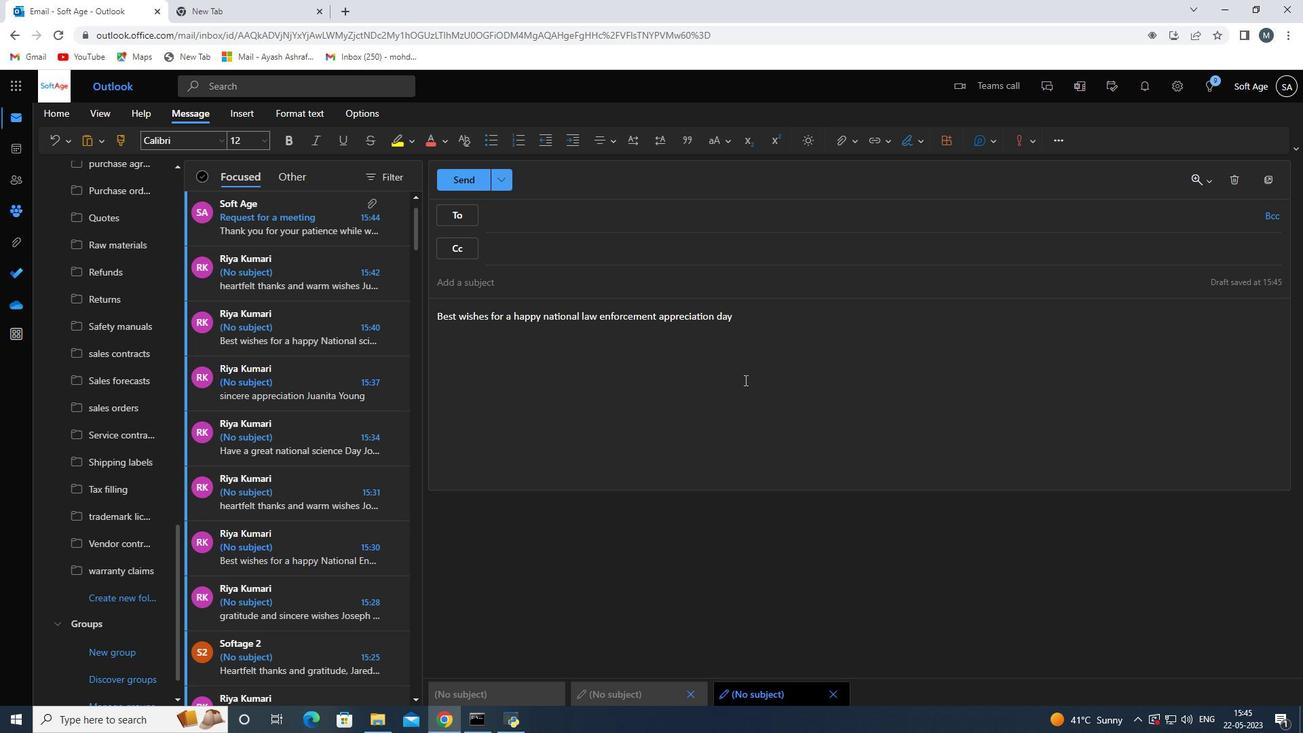 
Action: Key pressed <Key.enter>
Screenshot: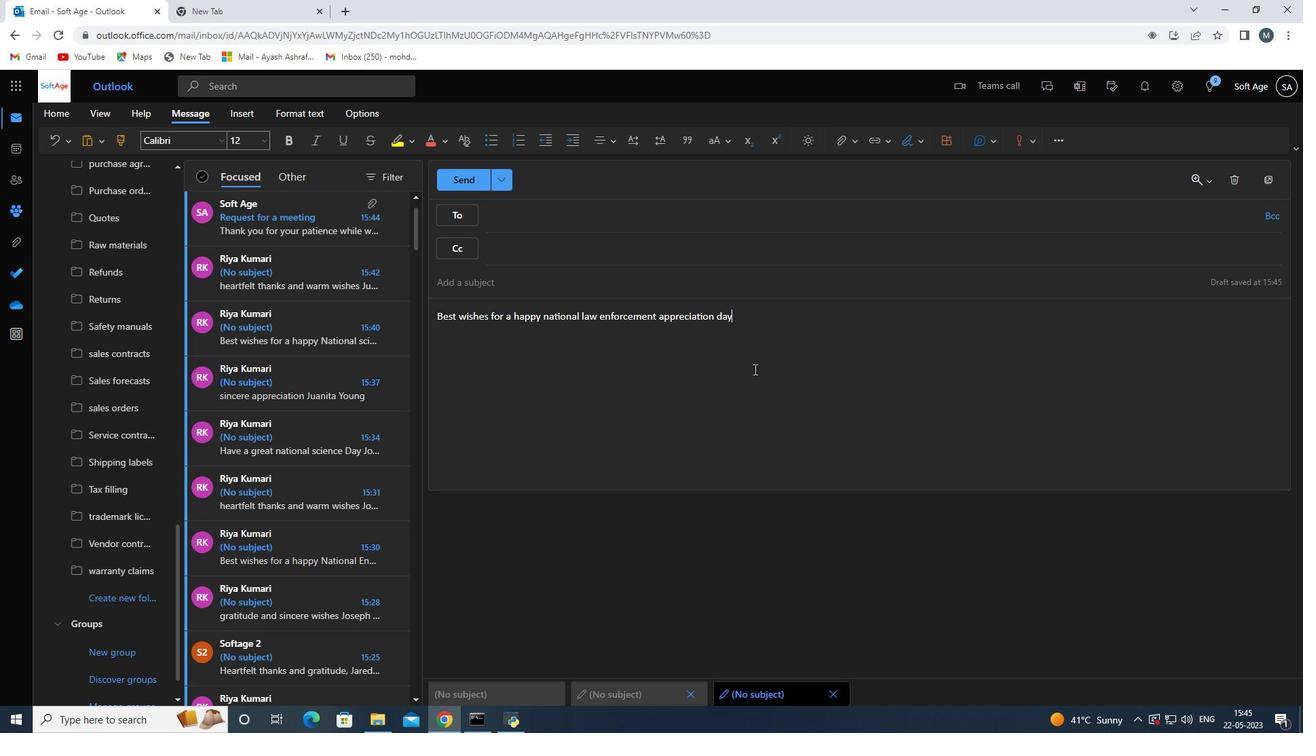 
Action: Mouse moved to (911, 142)
Screenshot: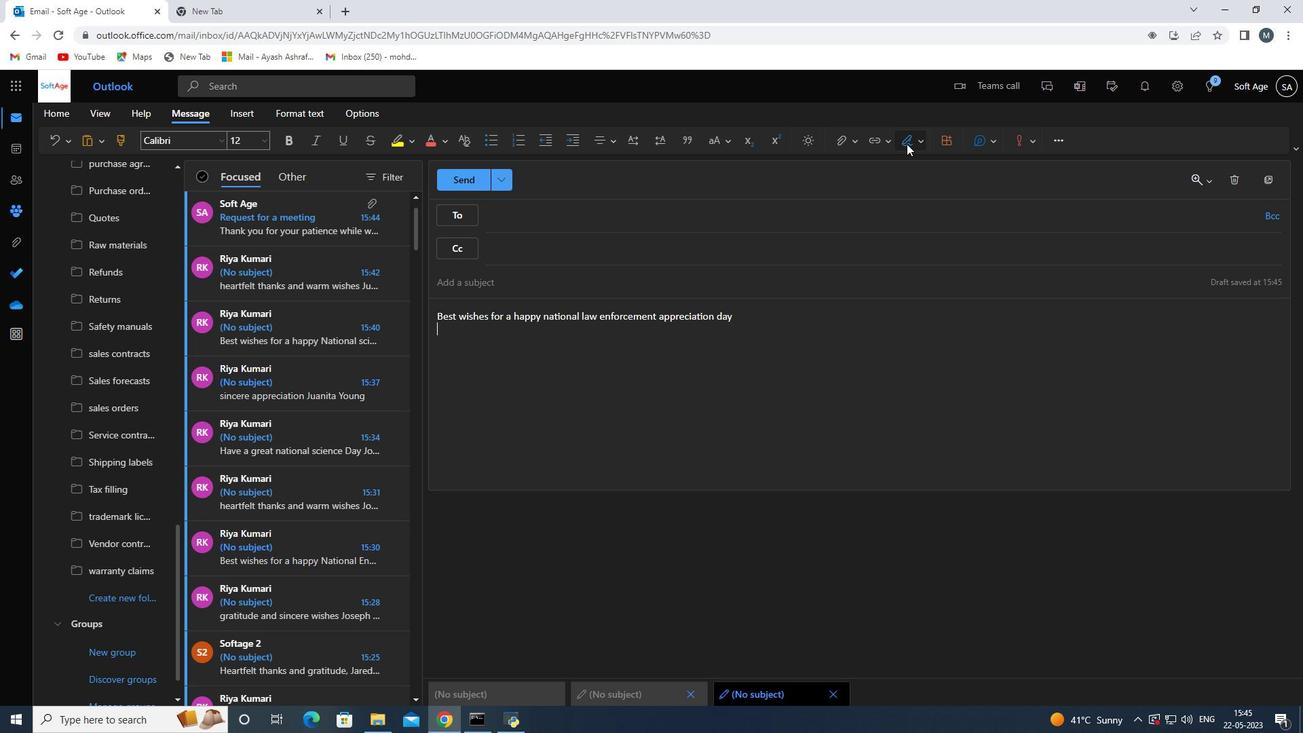 
Action: Mouse pressed left at (911, 142)
Screenshot: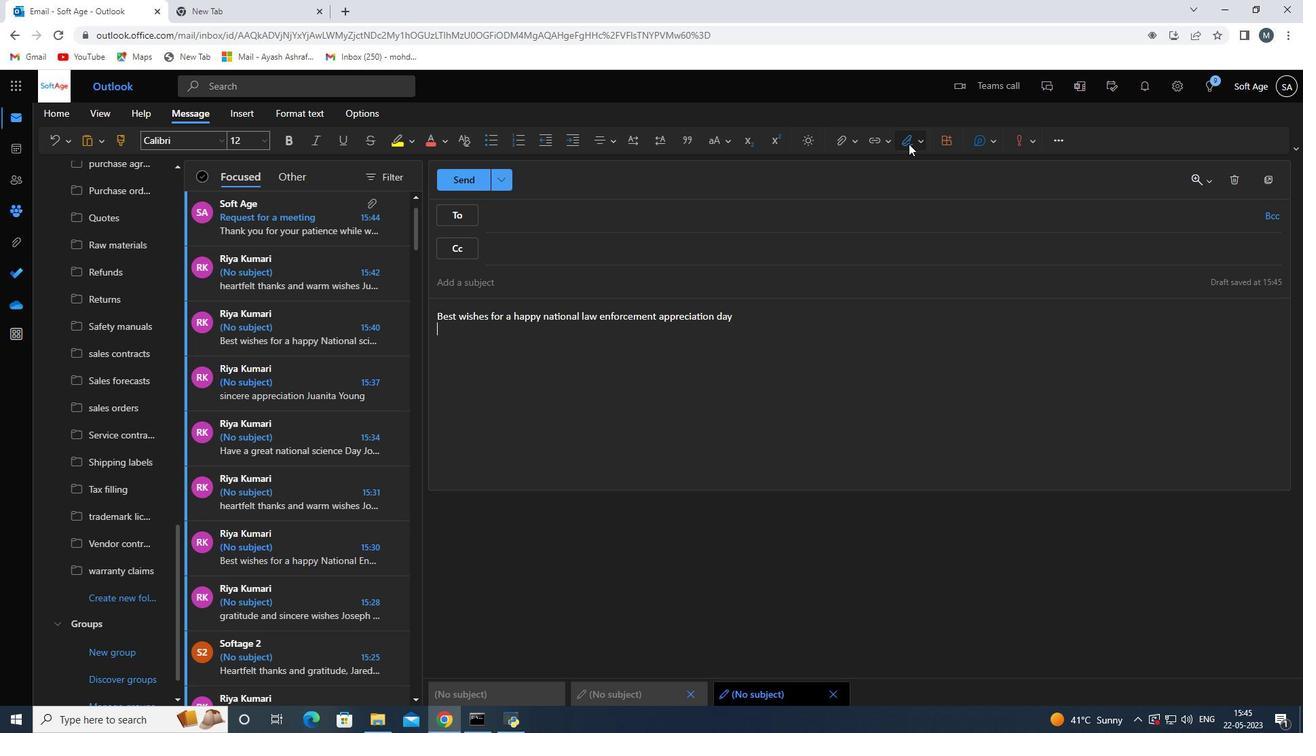 
Action: Mouse moved to (894, 173)
Screenshot: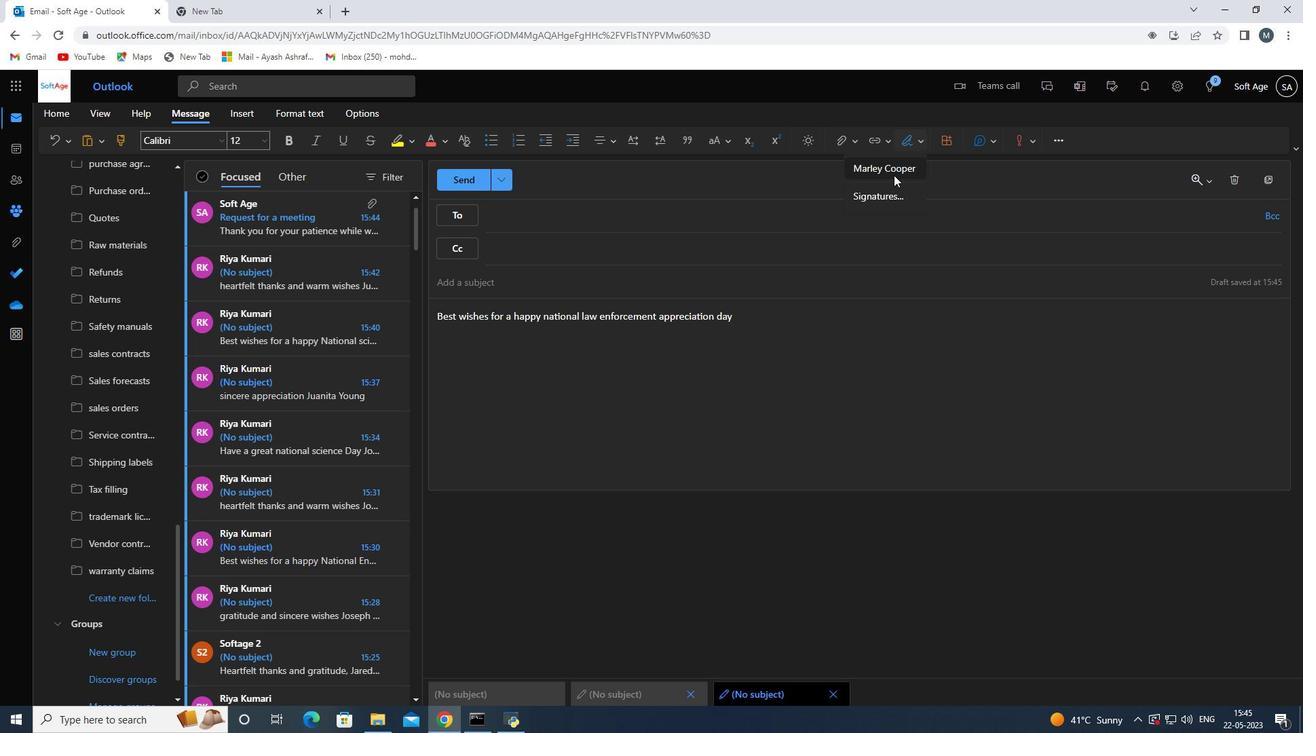 
Action: Mouse pressed left at (894, 173)
Screenshot: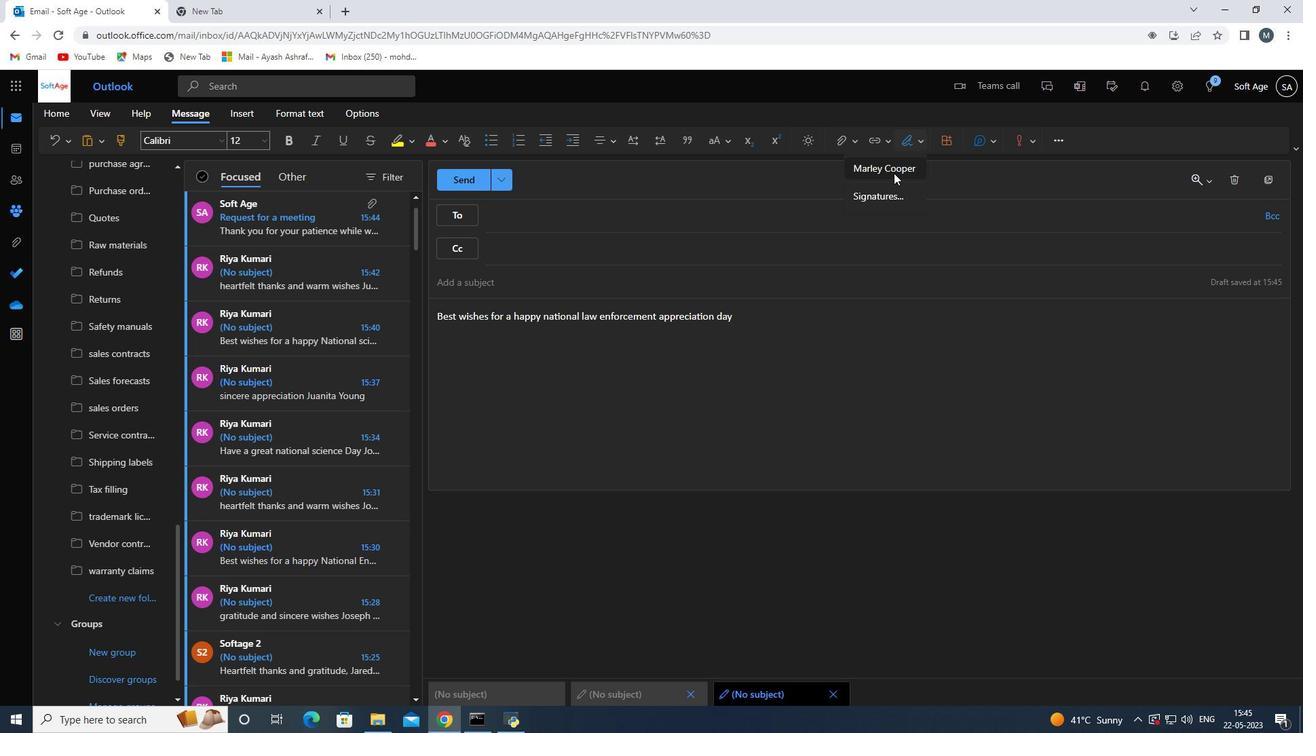 
Action: Mouse moved to (552, 222)
Screenshot: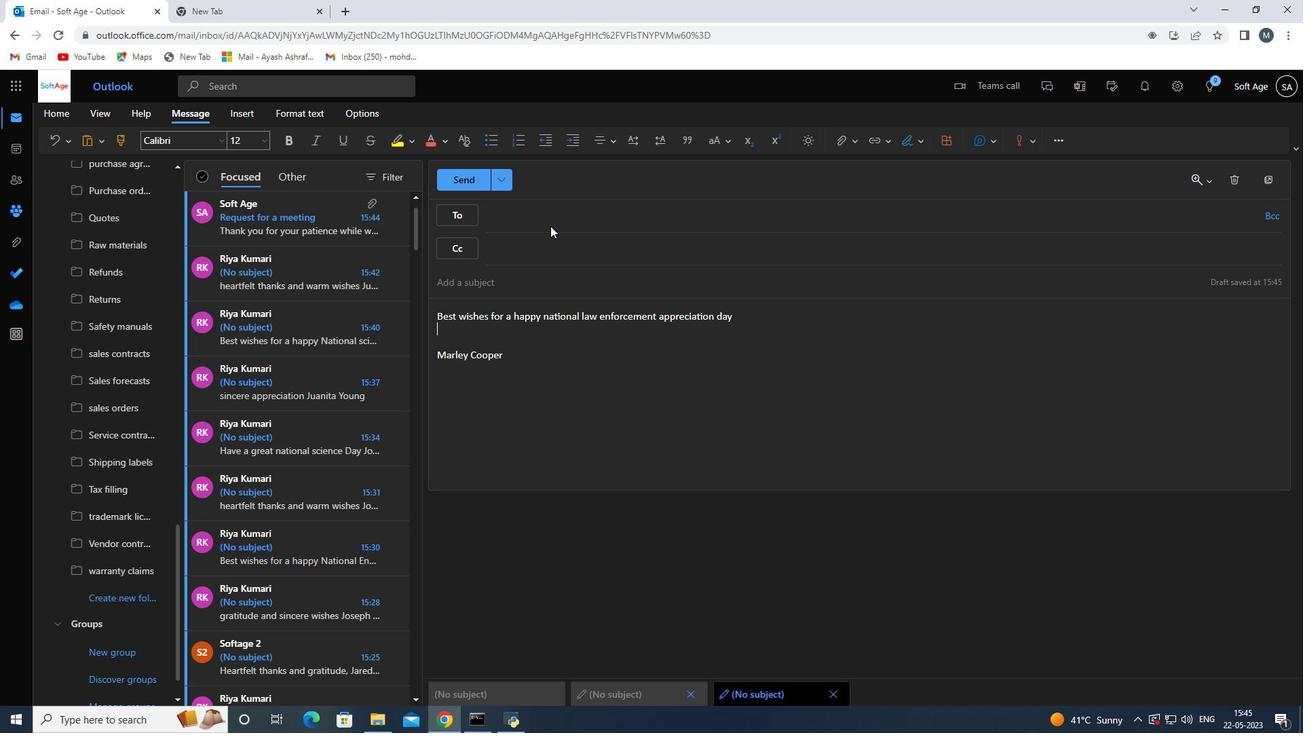 
Action: Mouse pressed left at (552, 222)
Screenshot: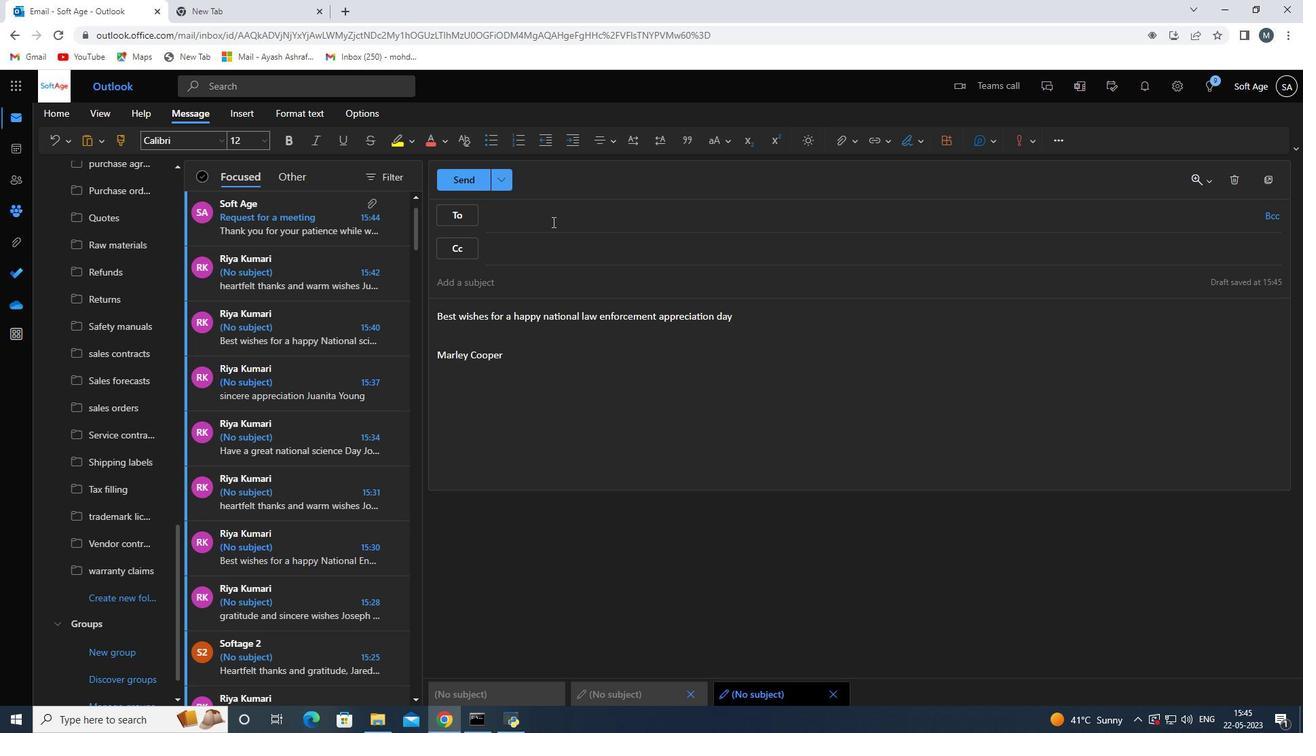 
Action: Key pressed softage.3<Key.shift>@softage
Screenshot: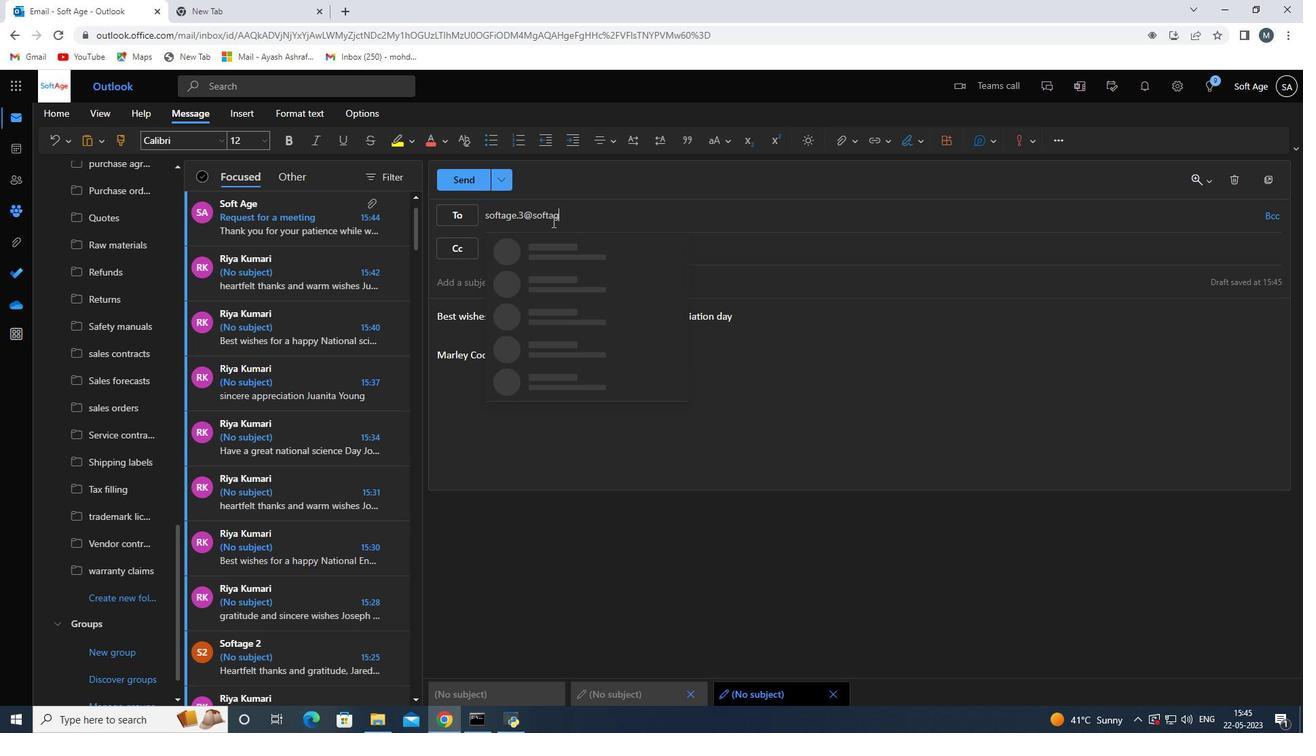 
Action: Mouse moved to (560, 256)
Screenshot: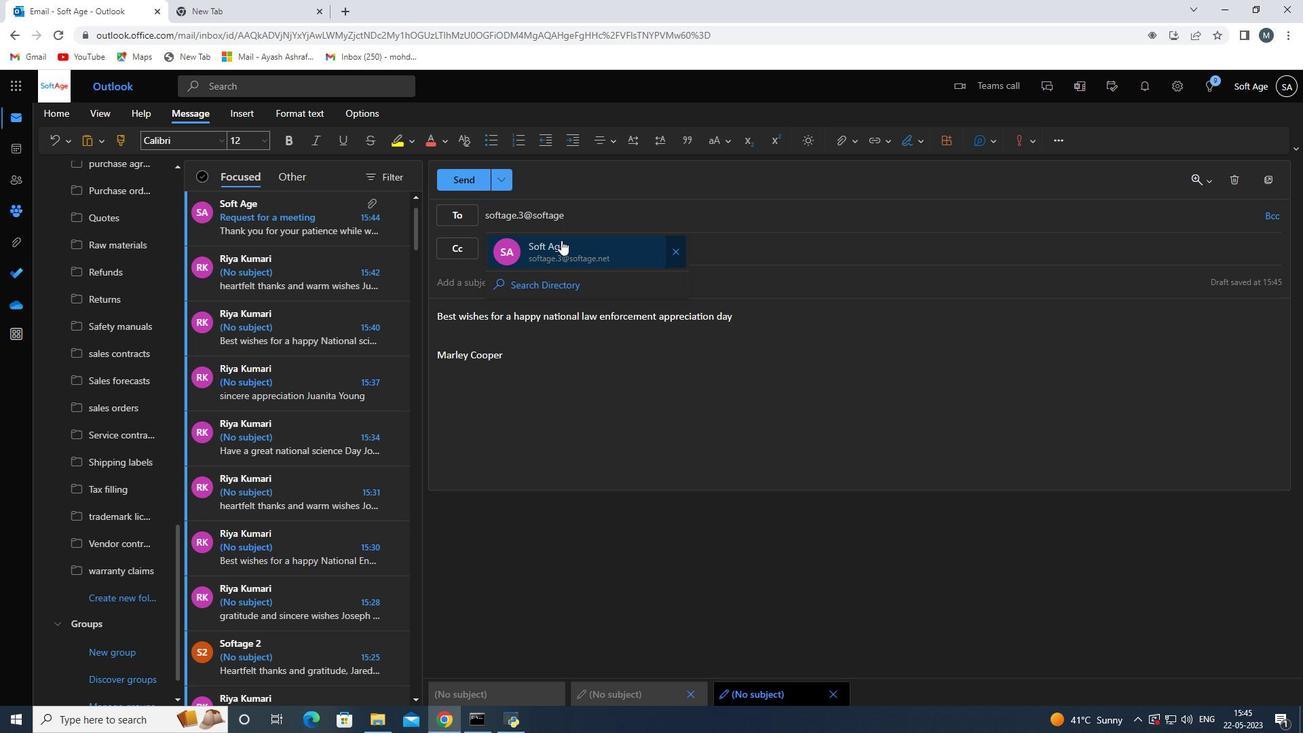 
Action: Mouse pressed left at (560, 256)
Screenshot: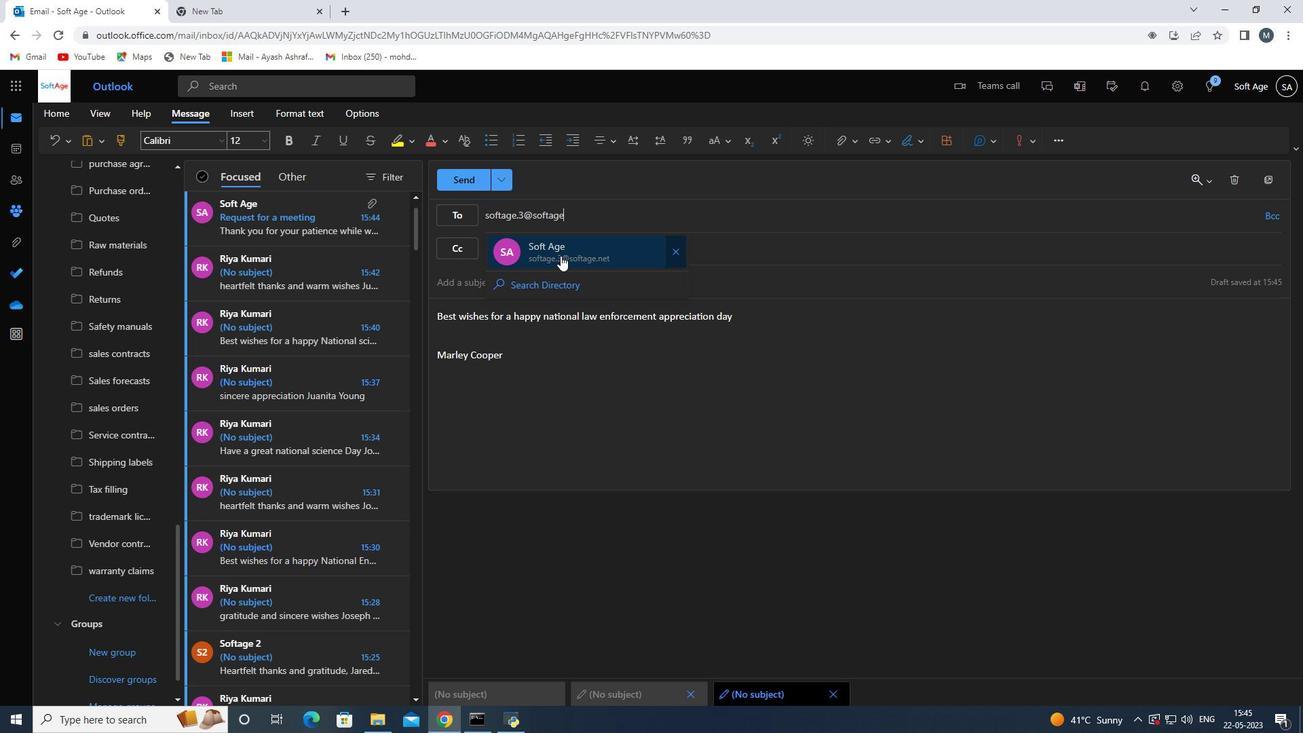 
Action: Mouse moved to (137, 600)
Screenshot: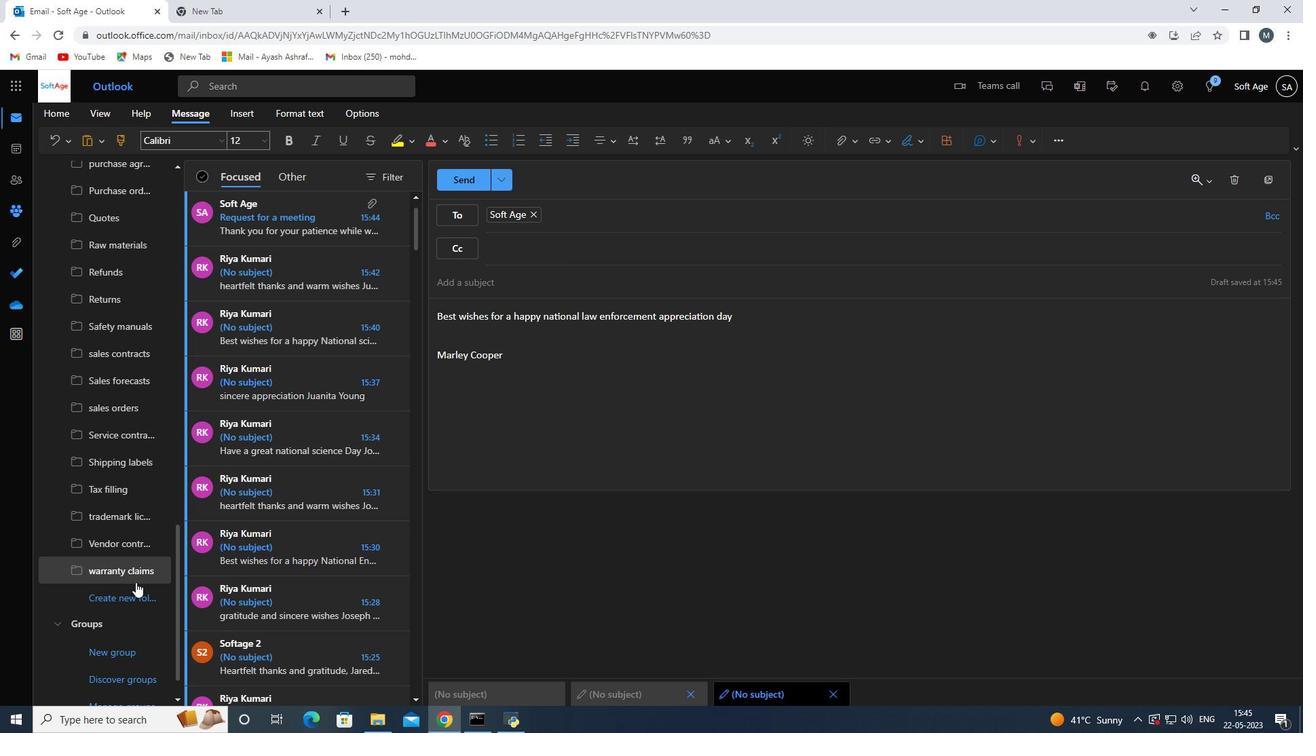 
Action: Mouse pressed left at (137, 600)
Screenshot: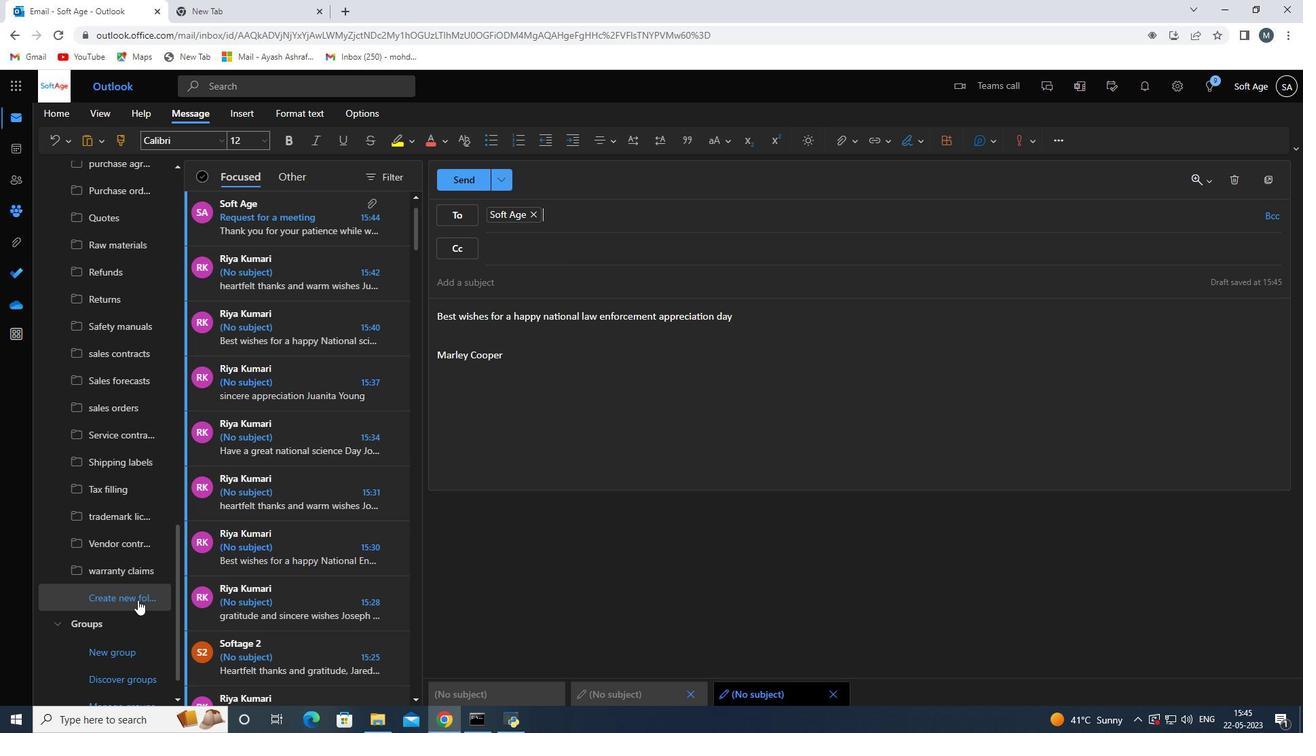 
Action: Mouse moved to (105, 595)
Screenshot: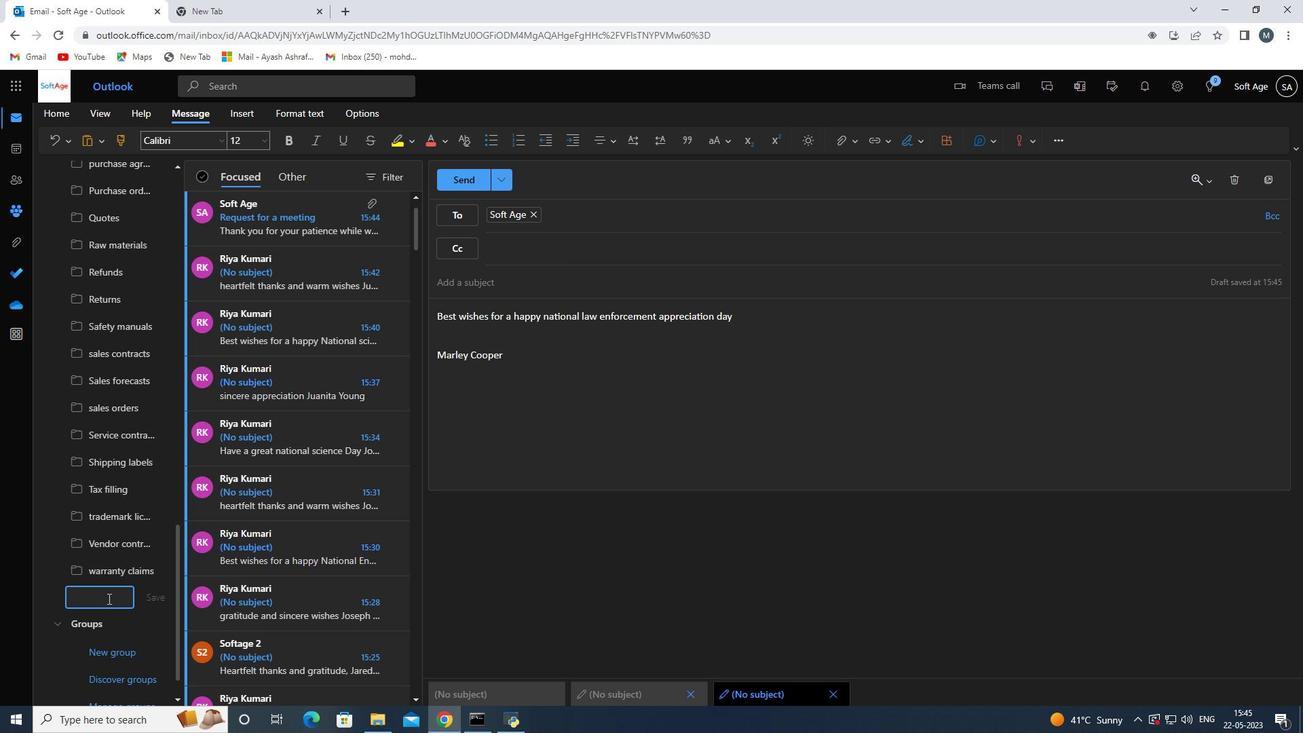 
Action: Mouse pressed left at (105, 595)
Screenshot: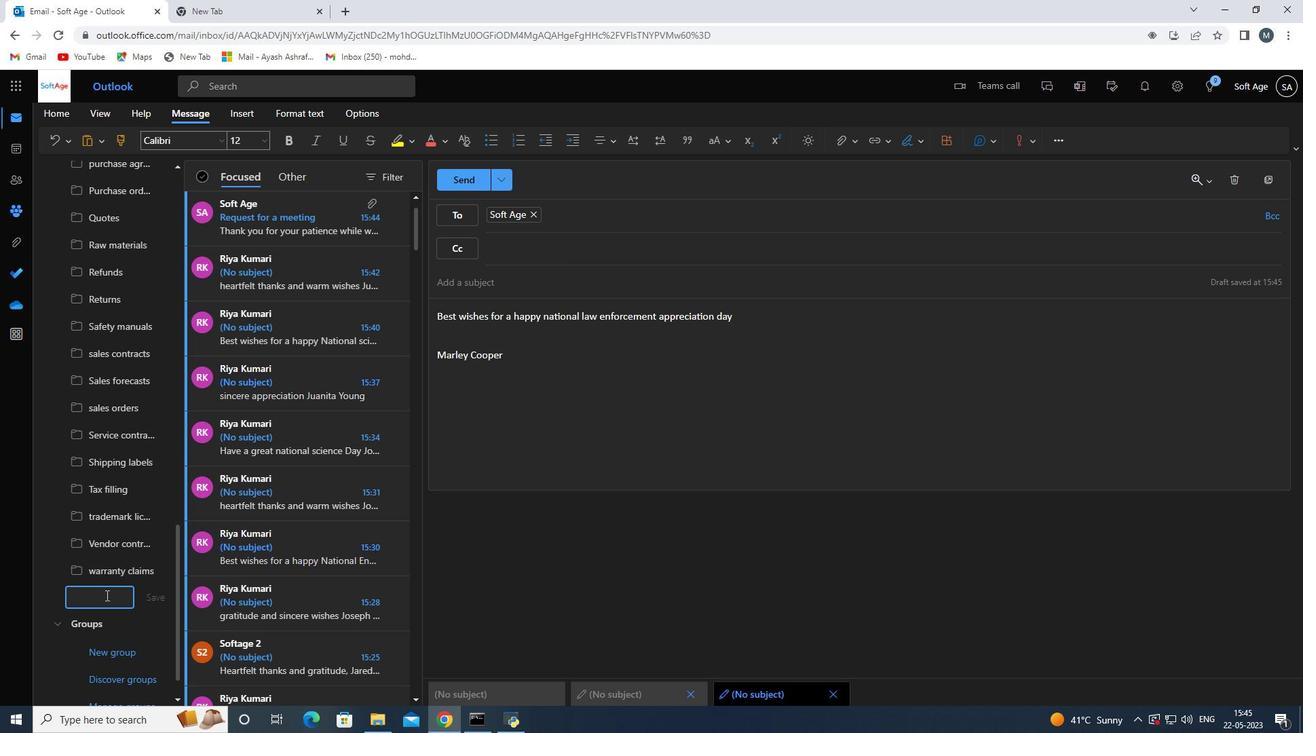 
Action: Key pressed <Key.shift><Key.shift><Key.shift><Key.shift>Real<Key.space>estate<Key.space>leases
Screenshot: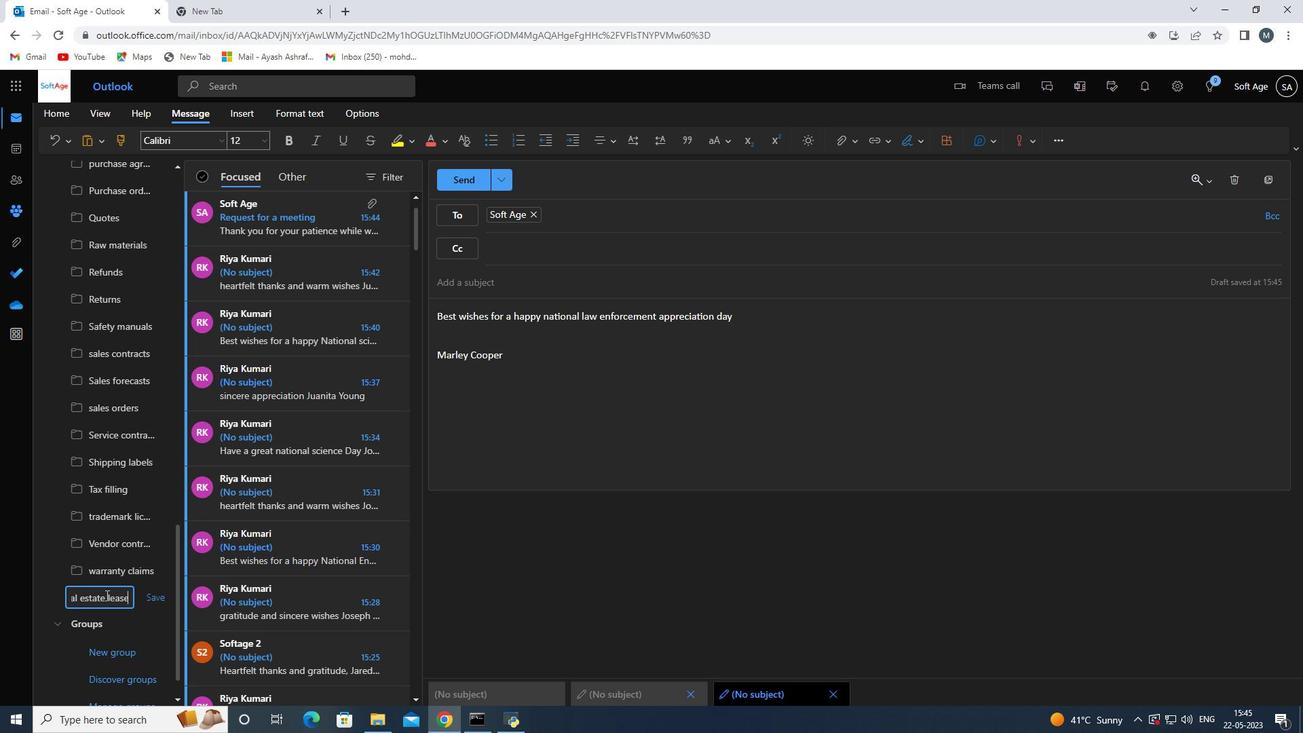 
Action: Mouse moved to (150, 600)
Screenshot: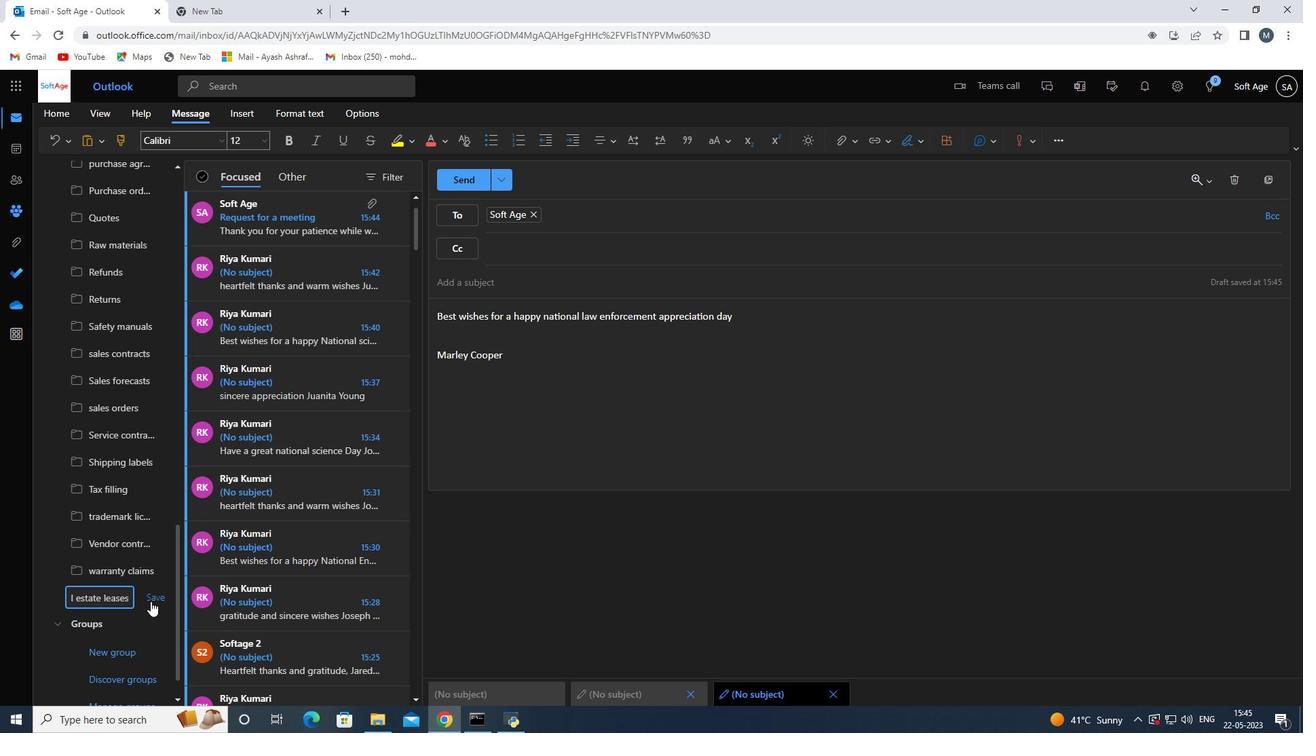 
Action: Mouse pressed left at (150, 600)
Screenshot: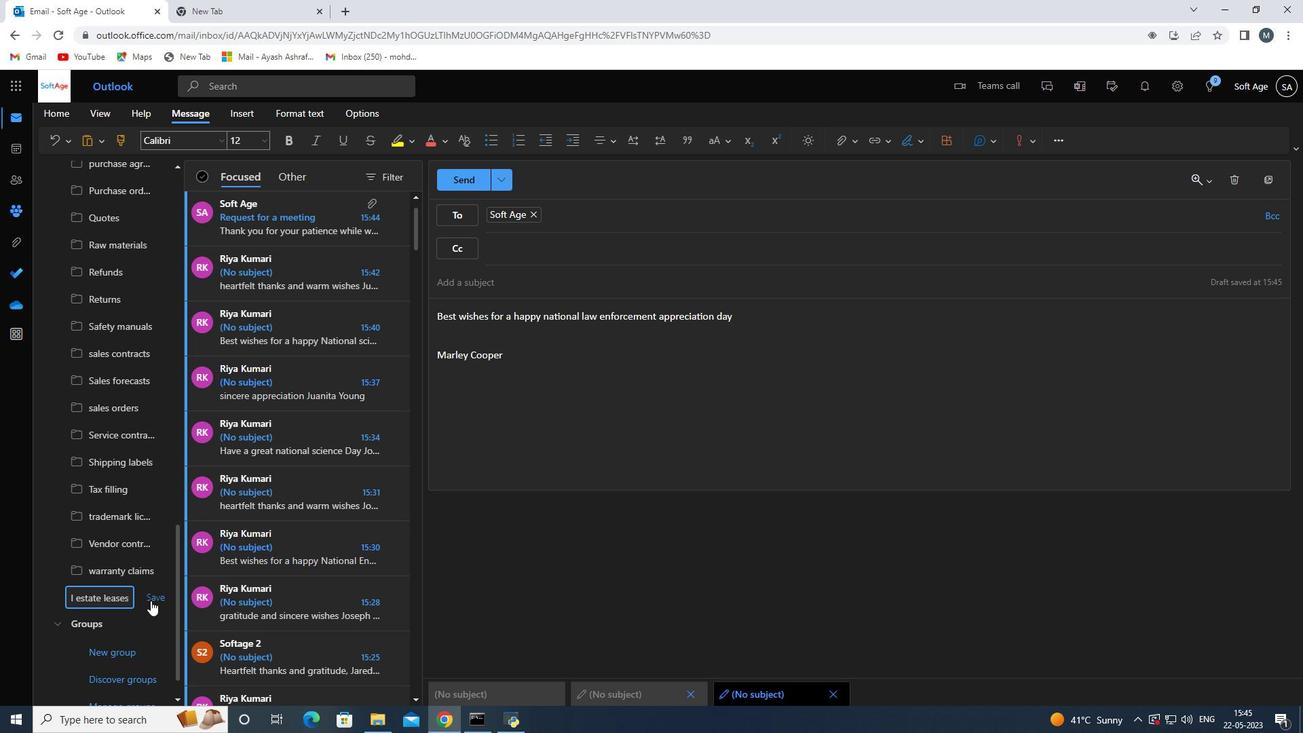 
Action: Mouse moved to (461, 581)
Screenshot: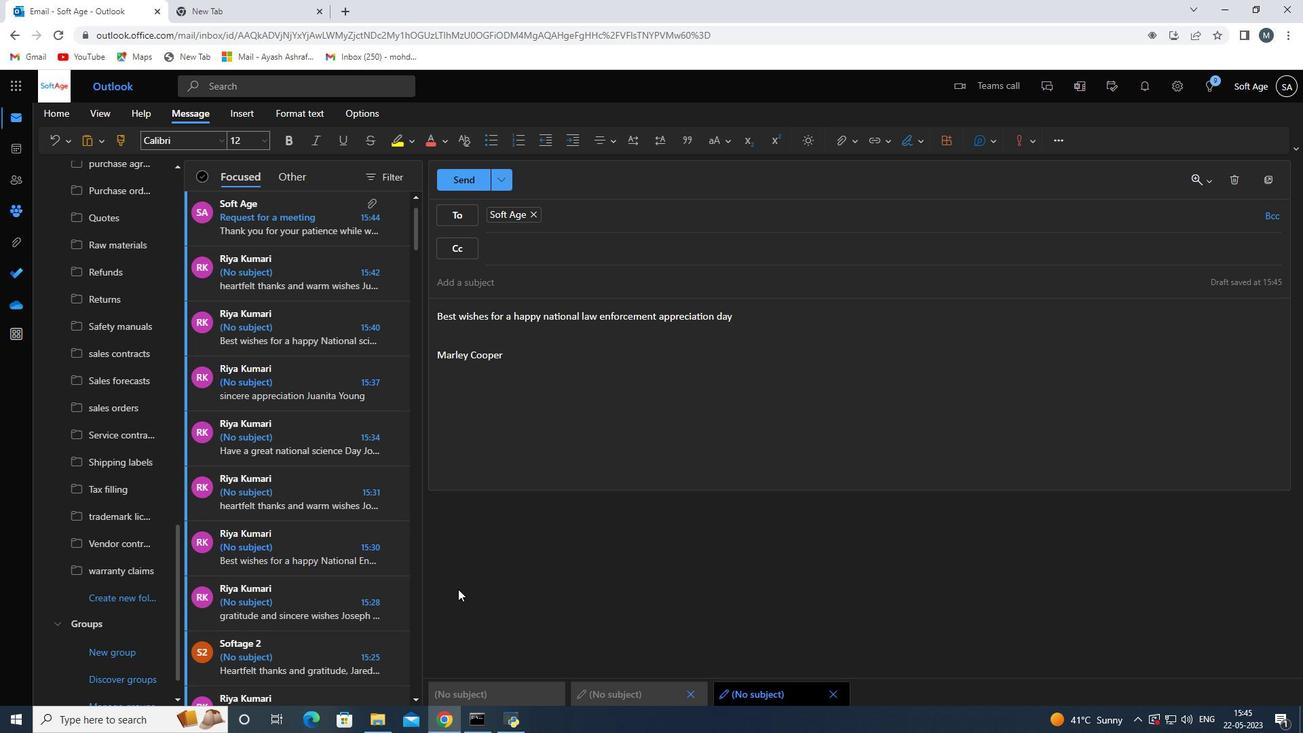 
Action: Mouse scrolled (460, 582) with delta (0, 0)
Screenshot: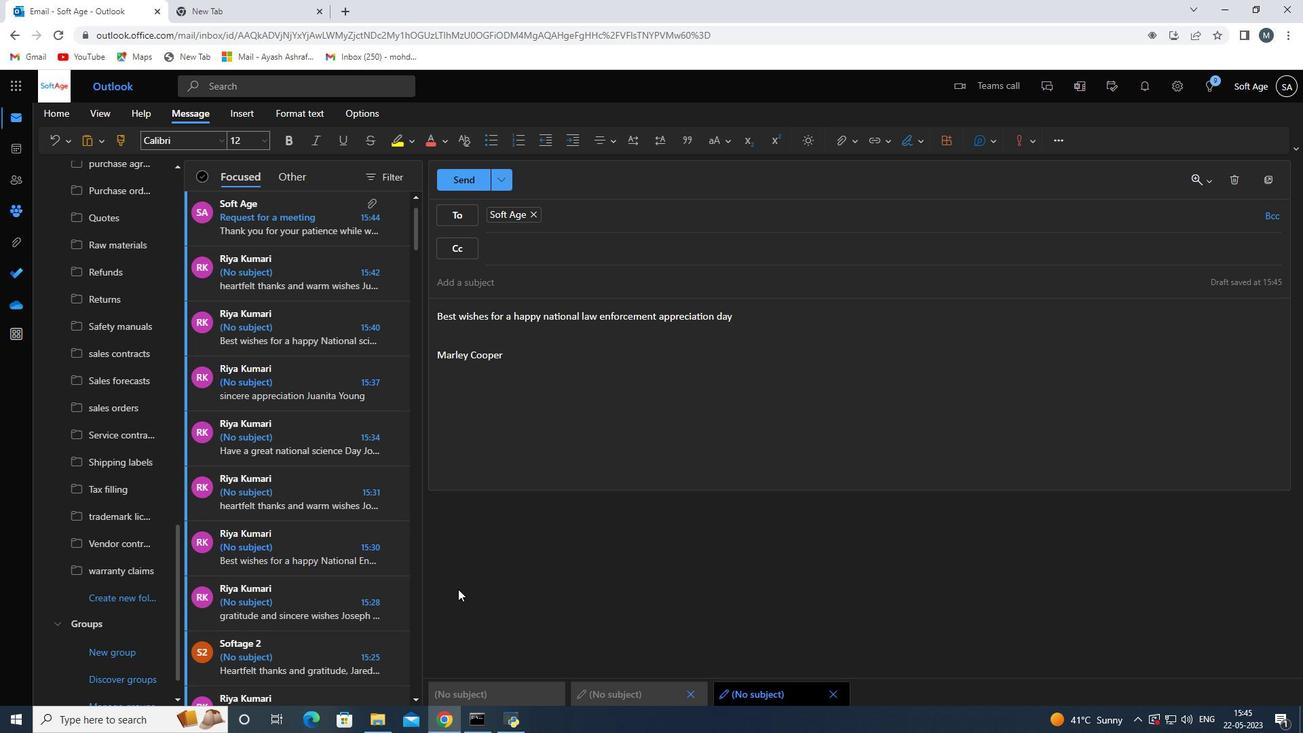 
Action: Mouse moved to (461, 580)
Screenshot: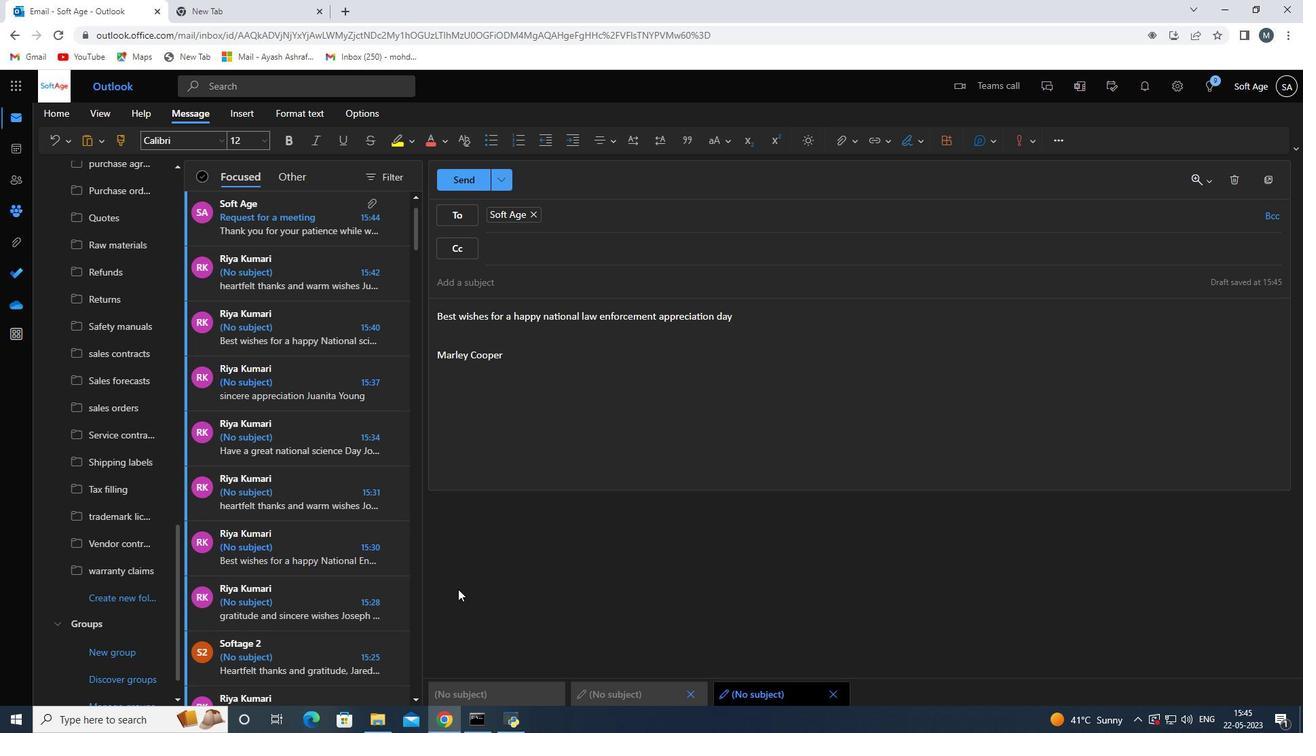 
Action: Mouse scrolled (460, 582) with delta (0, 0)
Screenshot: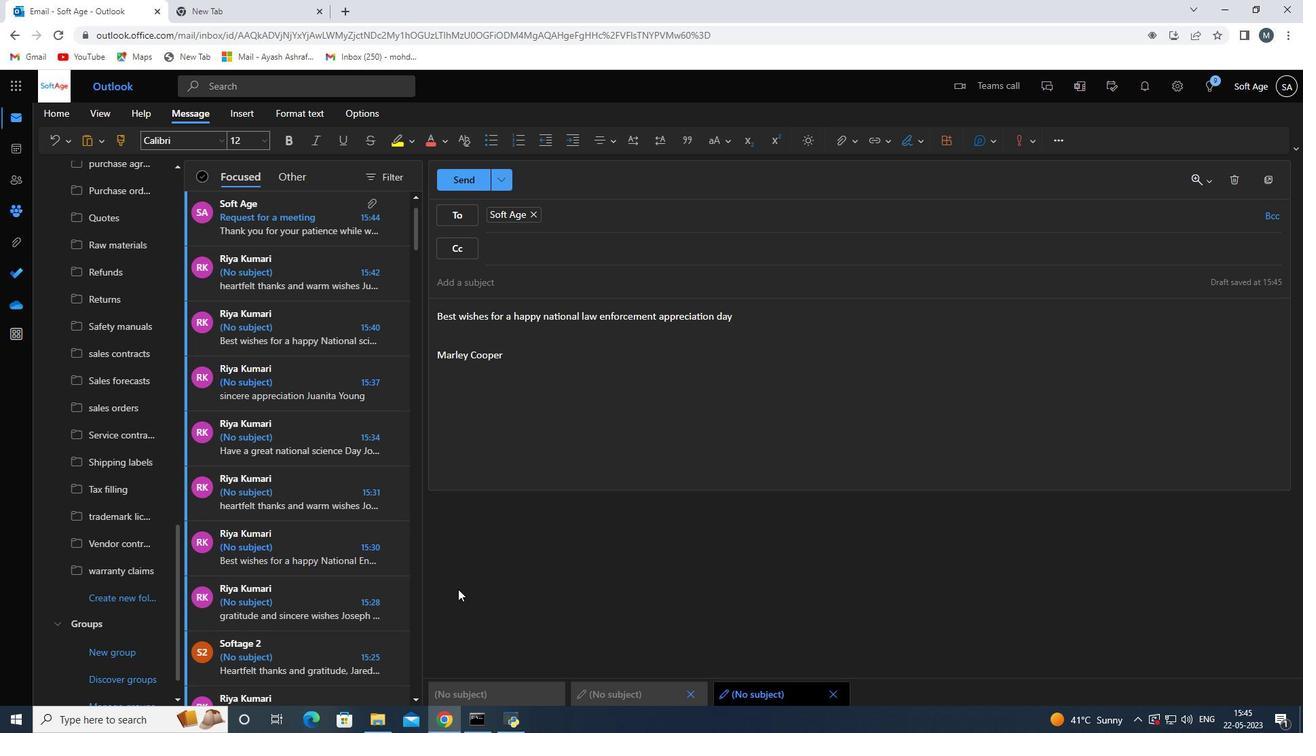 
Action: Mouse moved to (462, 577)
Screenshot: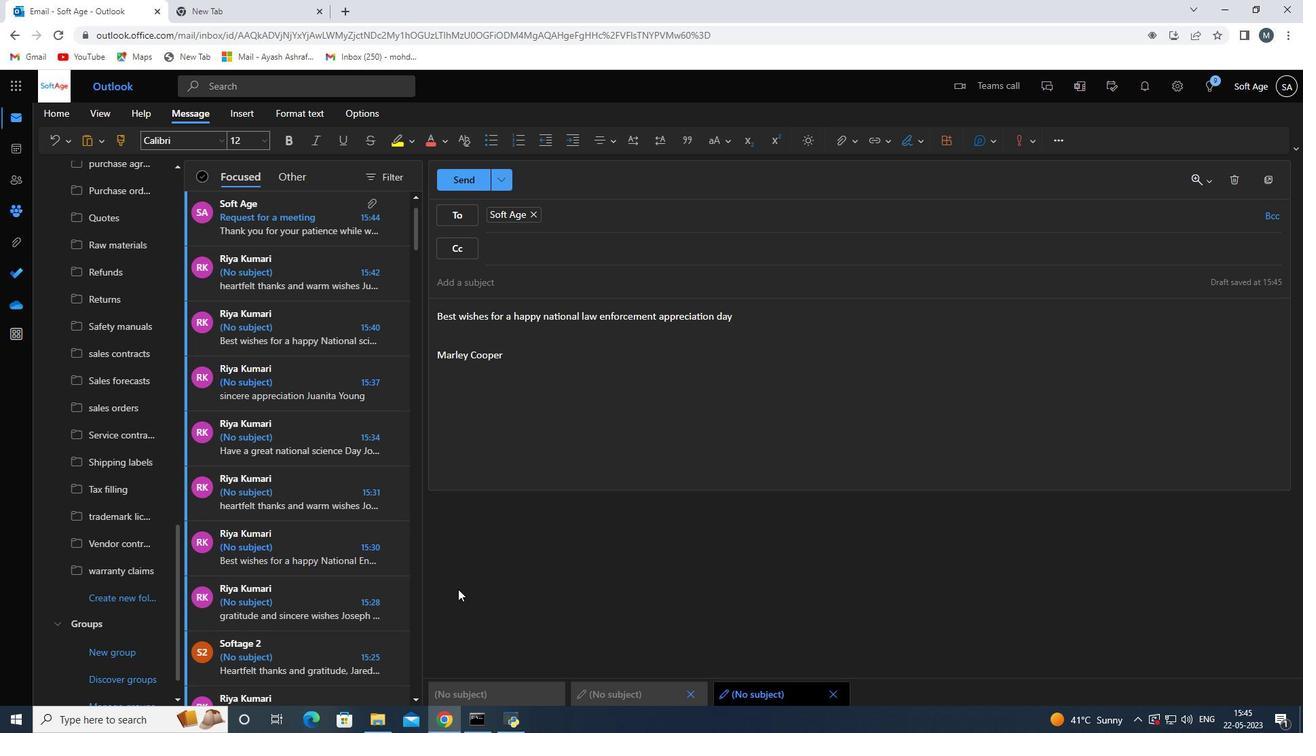 
Action: Mouse scrolled (461, 582) with delta (0, 0)
Screenshot: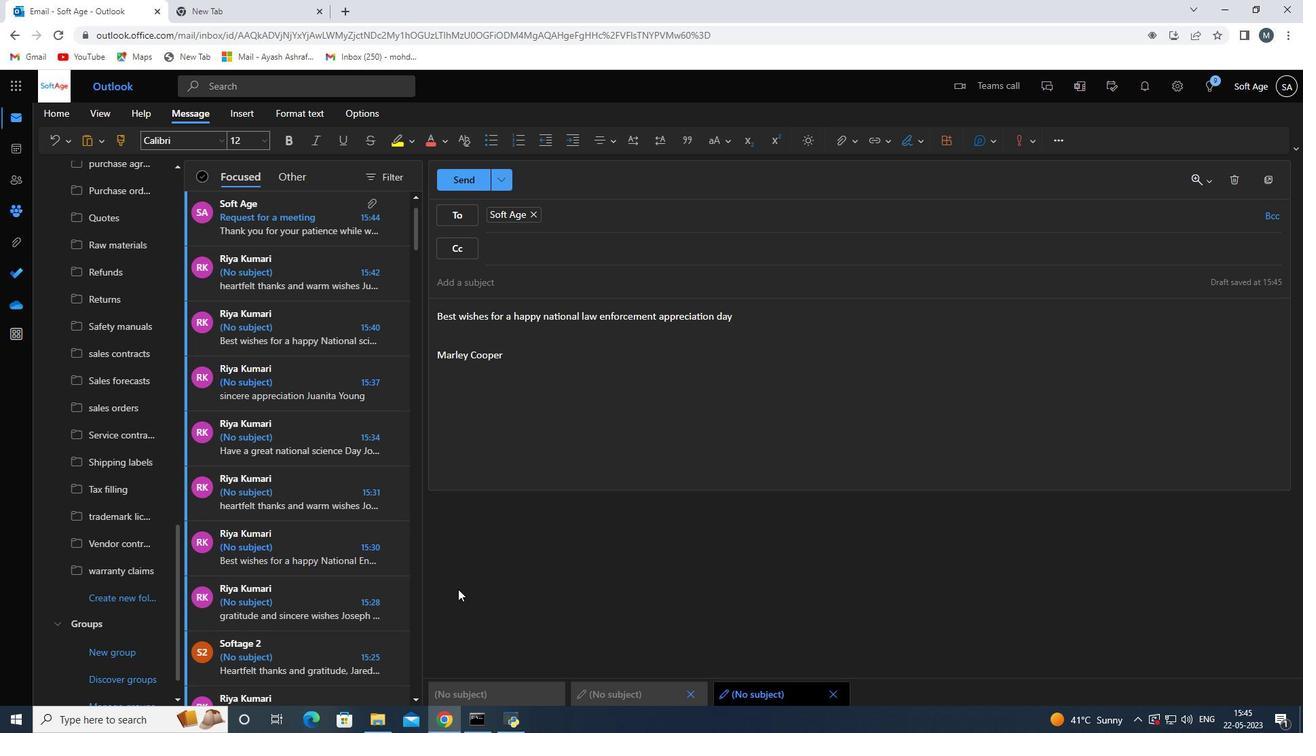 
Action: Mouse moved to (462, 577)
Screenshot: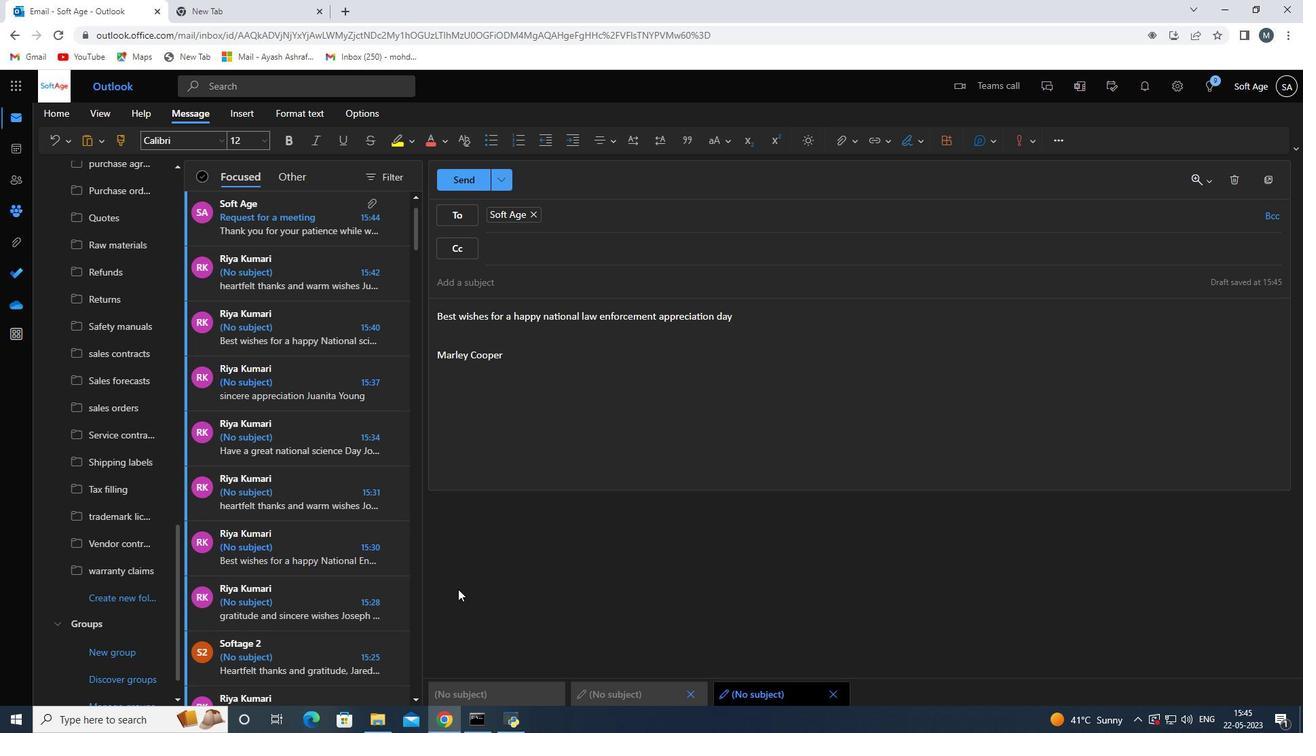 
Action: Mouse scrolled (461, 582) with delta (0, 0)
Screenshot: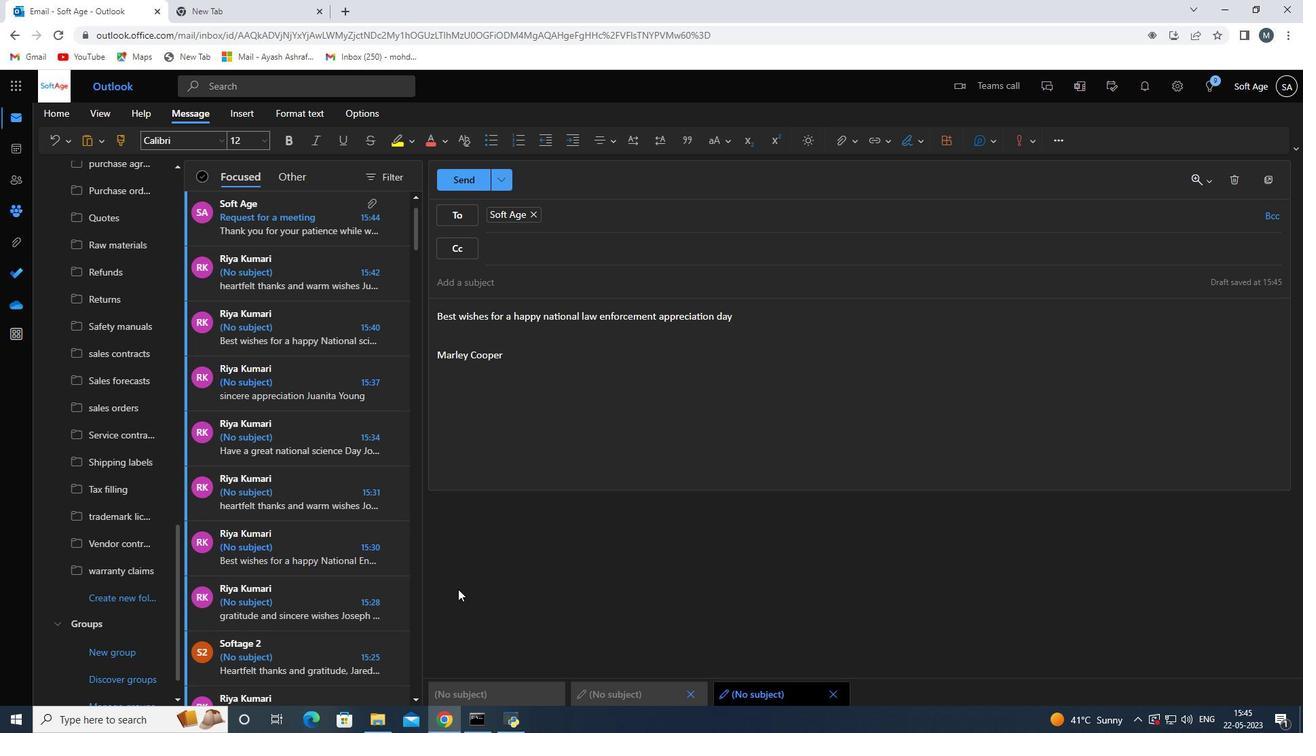 
Action: Mouse moved to (463, 576)
Screenshot: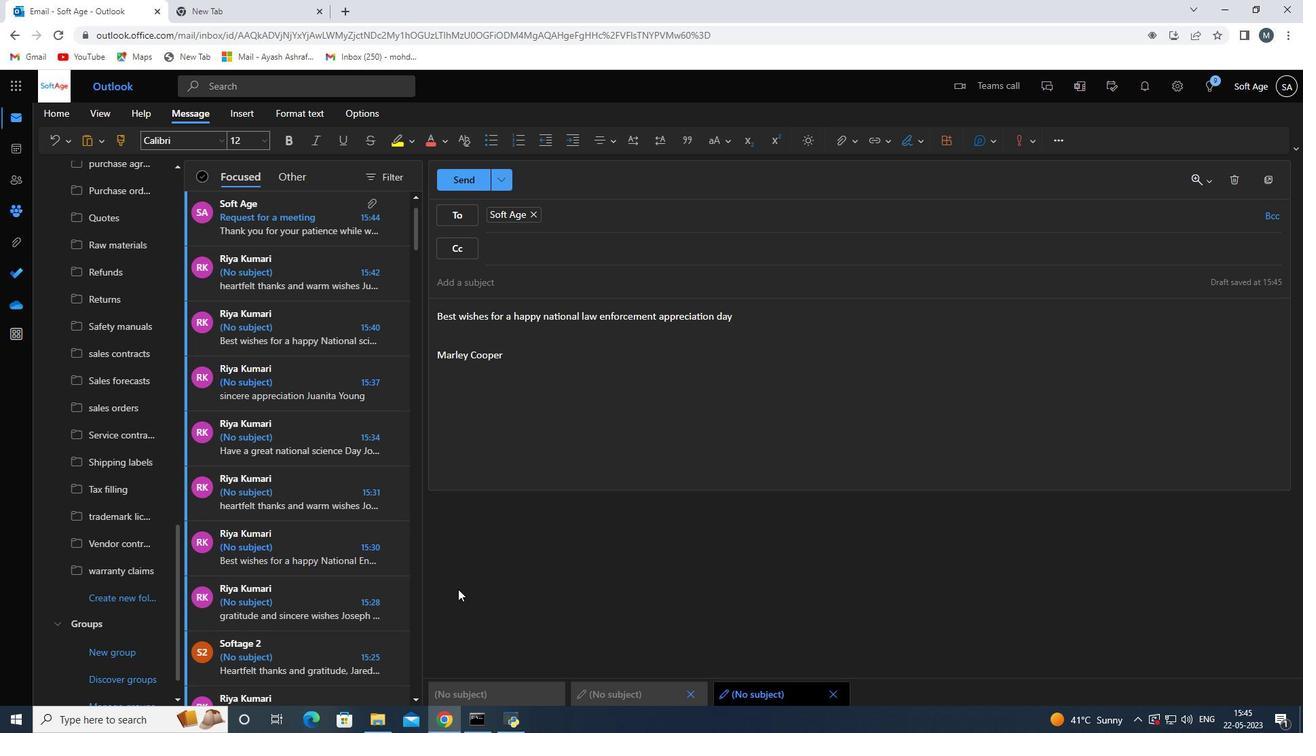 
Action: Mouse scrolled (462, 578) with delta (0, 0)
Screenshot: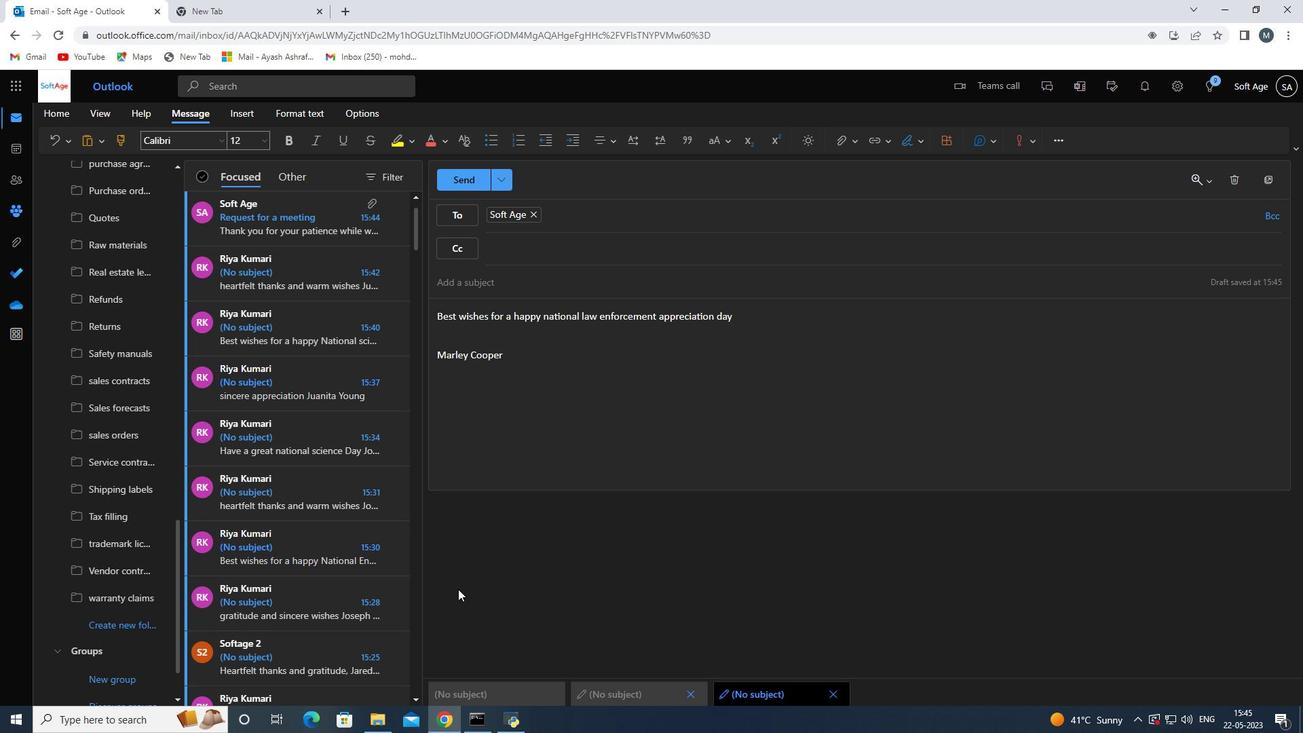 
Action: Mouse moved to (462, 544)
Screenshot: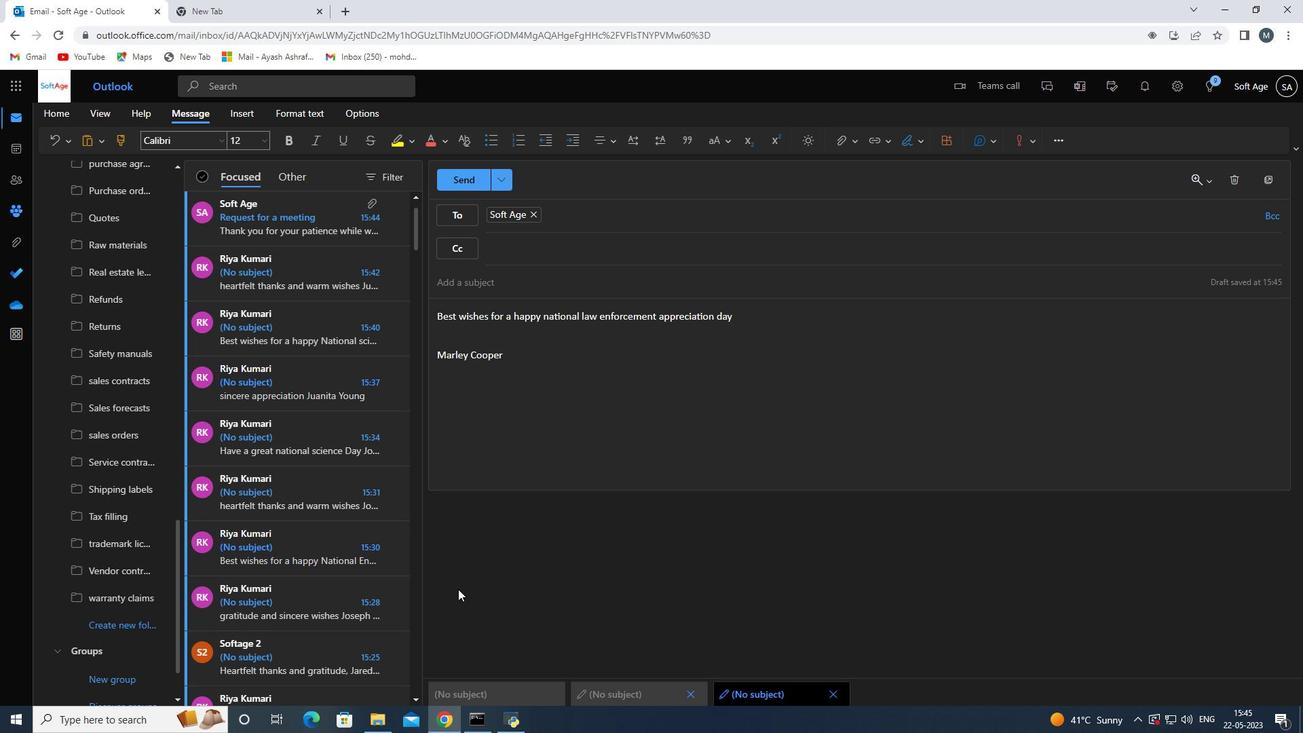 
Action: Mouse scrolled (462, 545) with delta (0, 0)
Screenshot: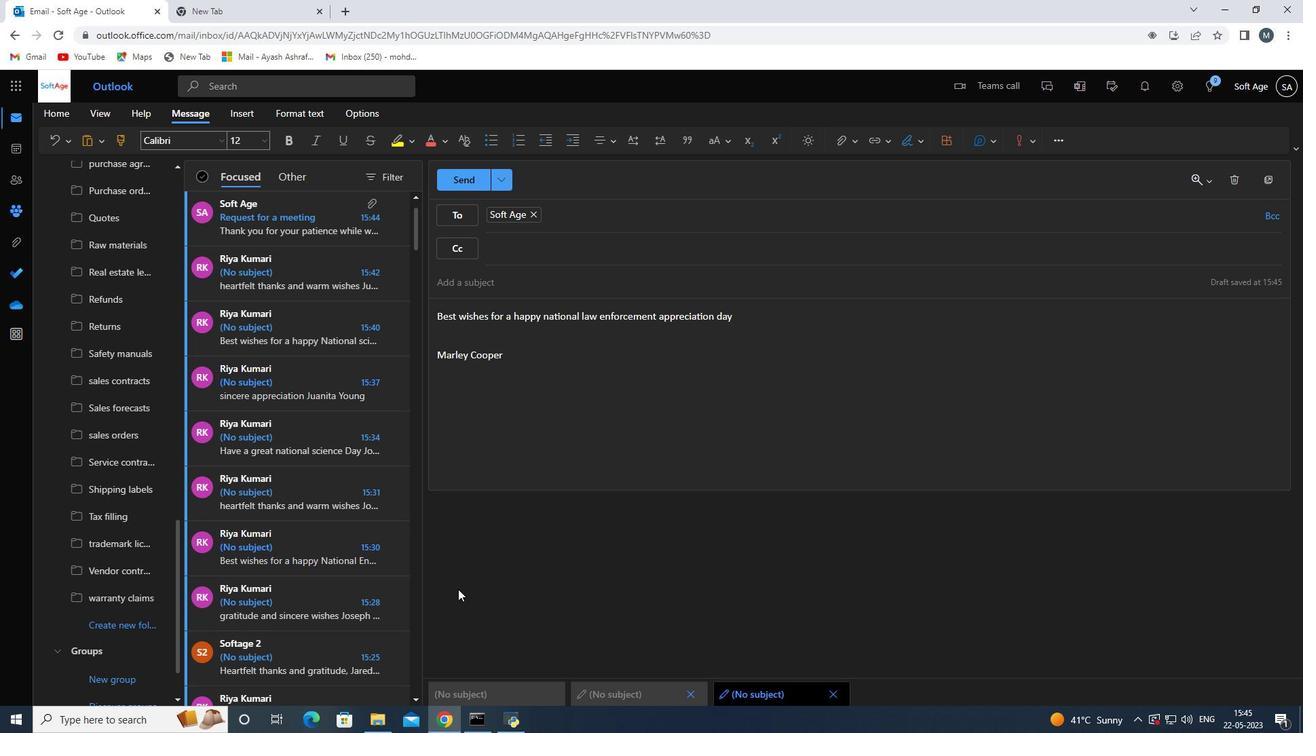 
Action: Mouse moved to (466, 182)
Screenshot: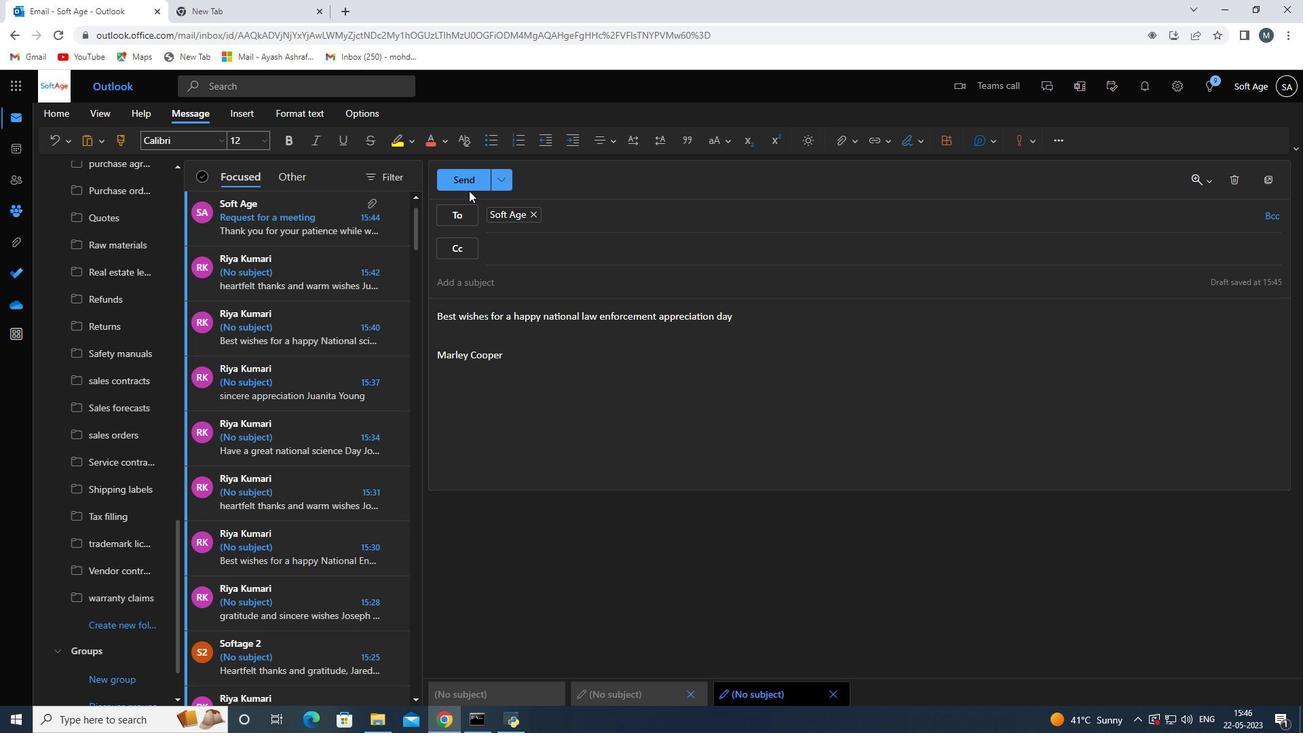 
Action: Mouse pressed left at (466, 182)
Screenshot: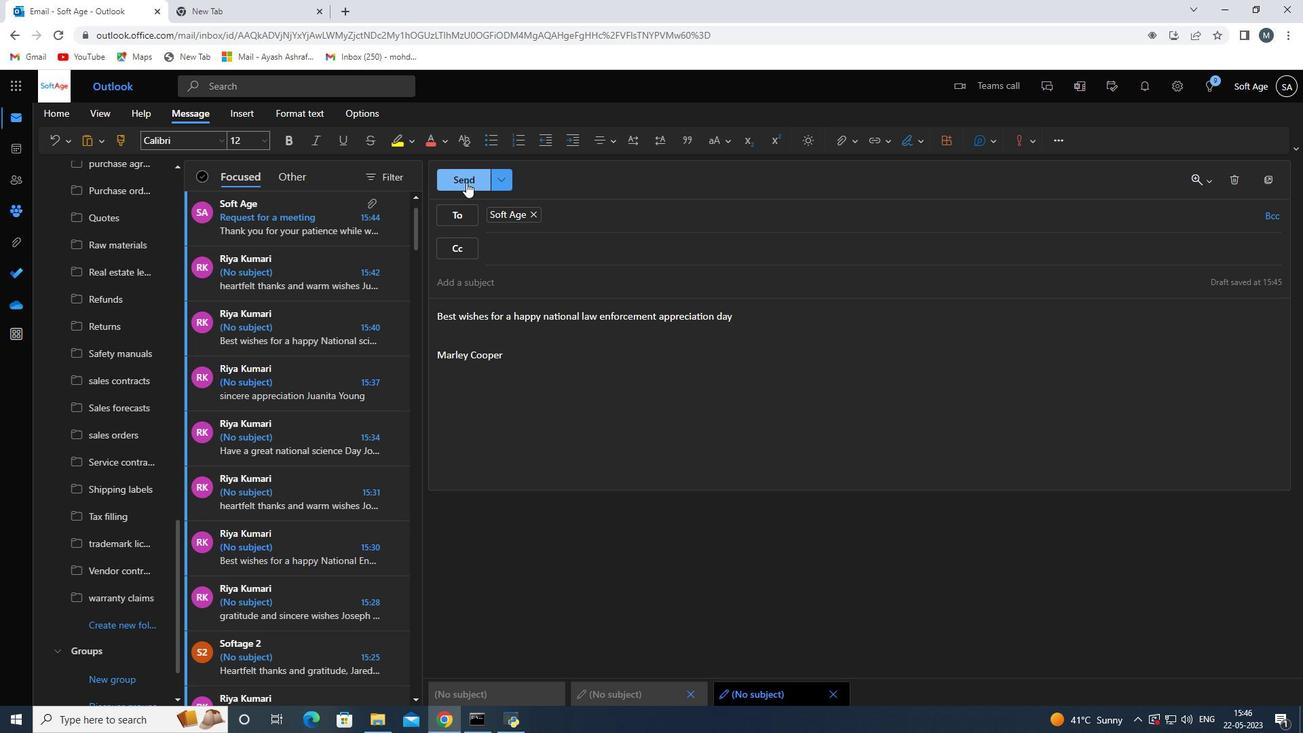 
Action: Mouse moved to (663, 421)
Screenshot: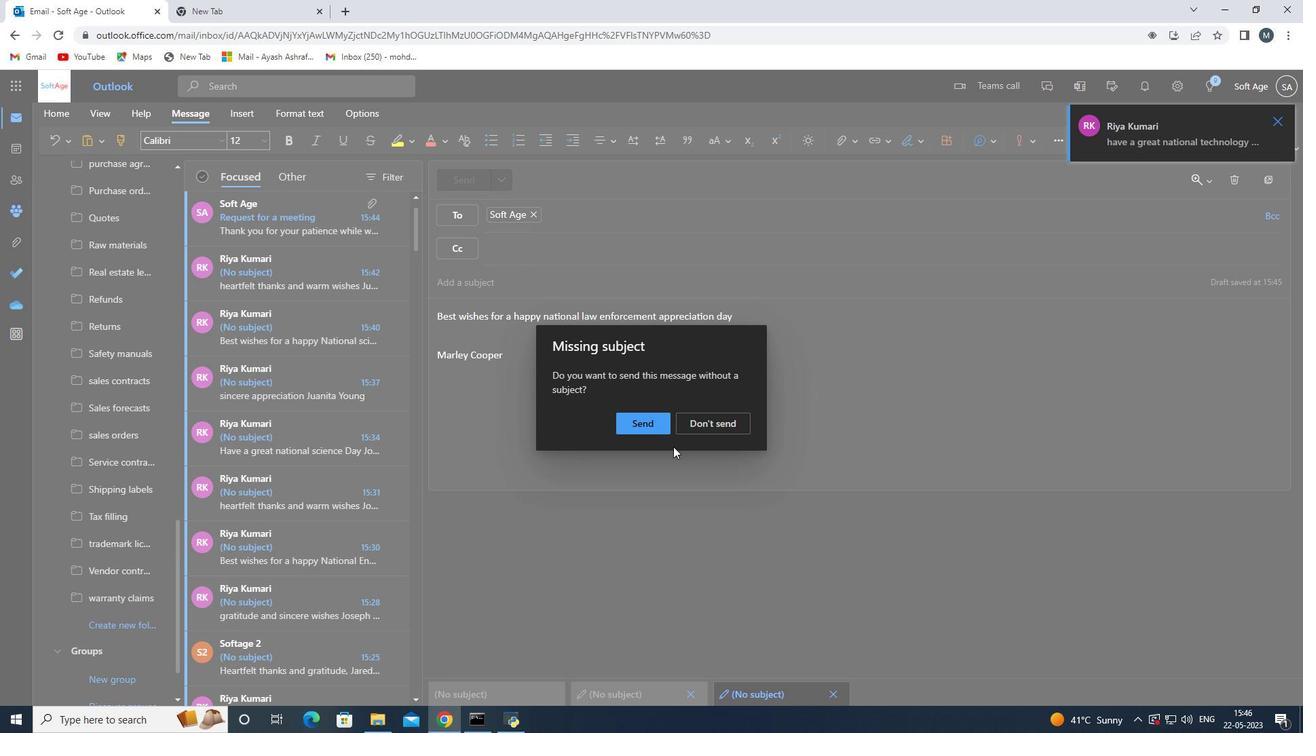 
Action: Mouse pressed left at (663, 421)
Screenshot: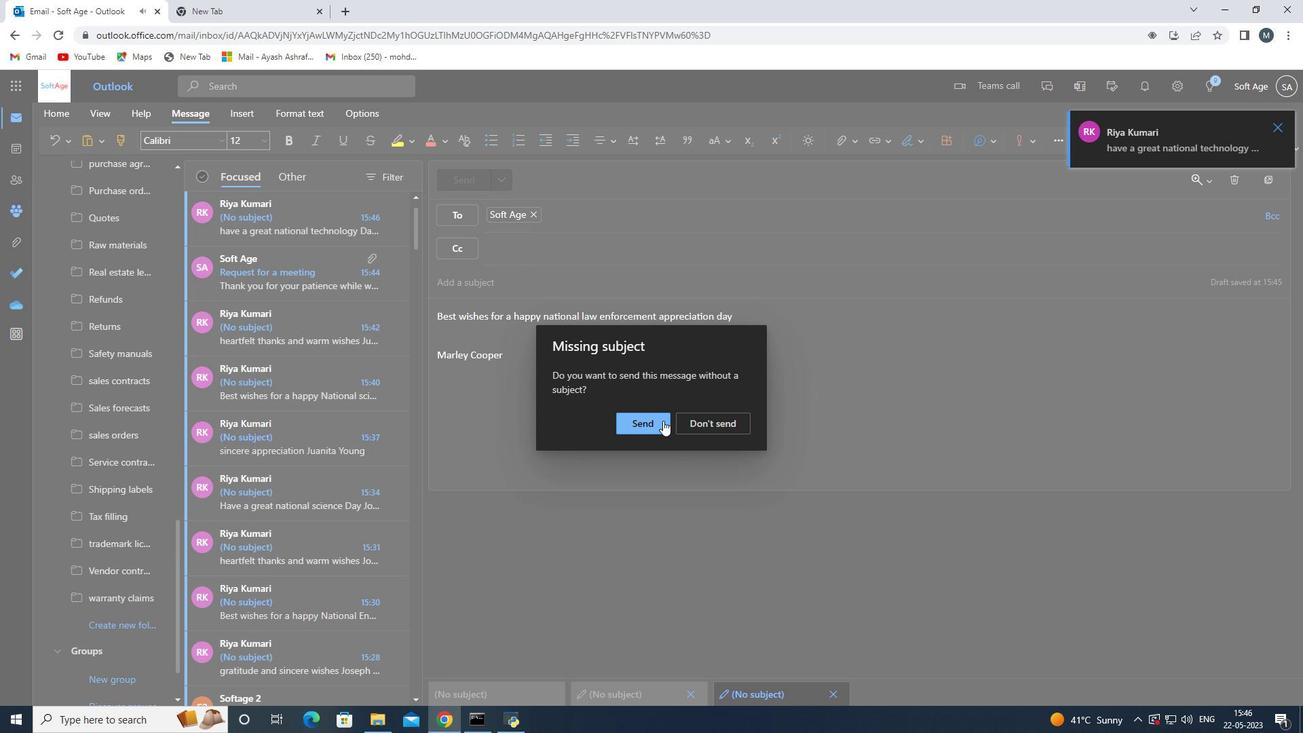 
Action: Mouse moved to (663, 420)
Screenshot: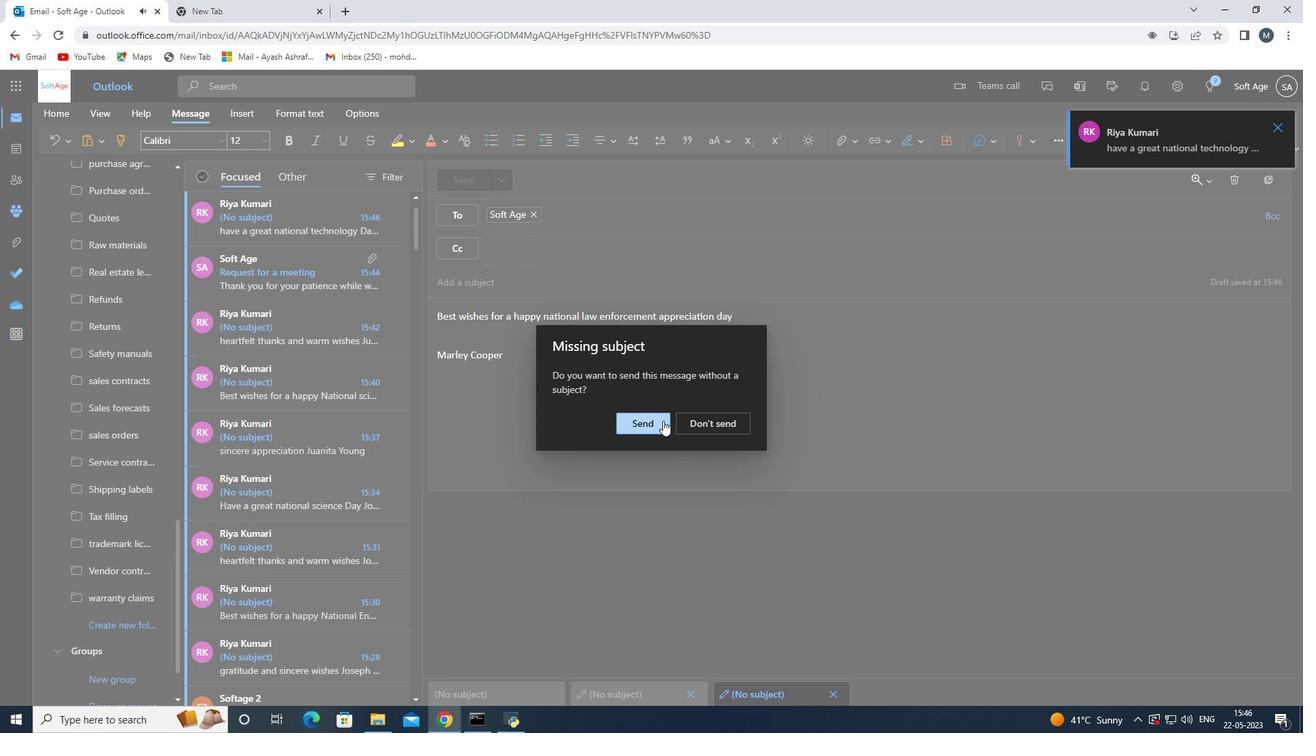 
